 Task: Add an event with the title Second Team Building Workshop: Enhancing Team Communication and Collaboration, date '2023/12/20', time 8:30 AM to 10:30 AMand add a description: The event will kick off with a warm introduction, allowing participants to briefly share their backgrounds, interests, and aspirations. Following that, mentors and mentees will be seated together at designated tables, fostering a relaxed atmosphere conducive to open dialogue., put the event into Blue category . Add location for the event as: 456 Parc Güell, Barcelona, Spain, logged in from the account softage.9@softage.netand send the event invitation to softage.7@softage.net with CC to  softage.8@softage.net. Set a reminder for the event 93 week before
Action: Mouse moved to (90, 115)
Screenshot: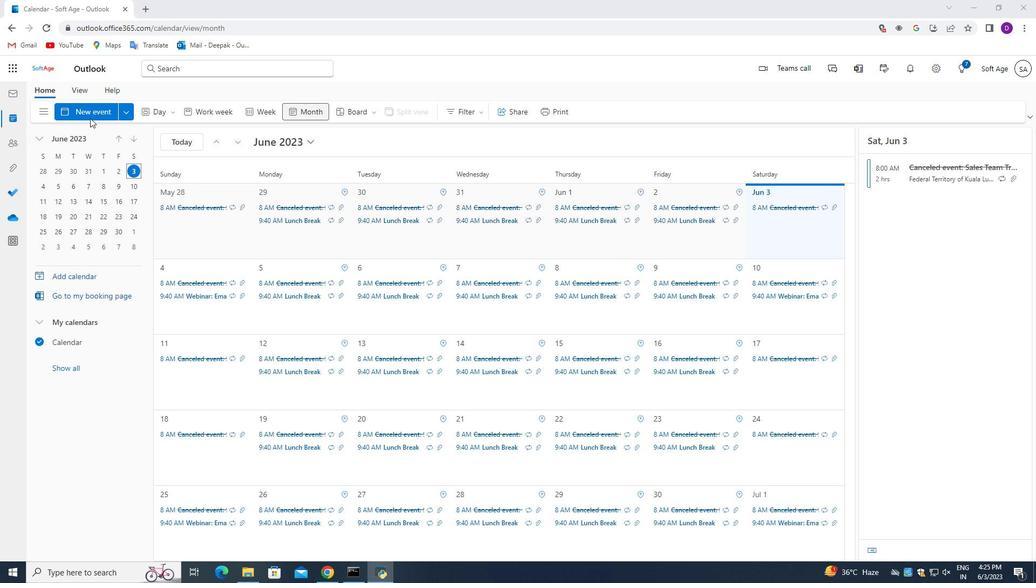 
Action: Mouse pressed left at (90, 115)
Screenshot: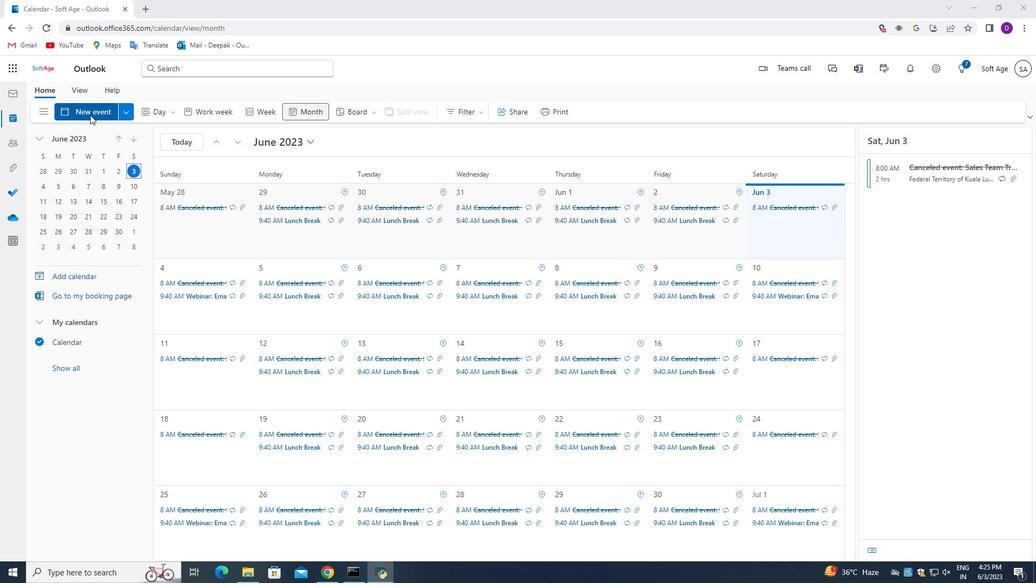 
Action: Mouse moved to (181, 324)
Screenshot: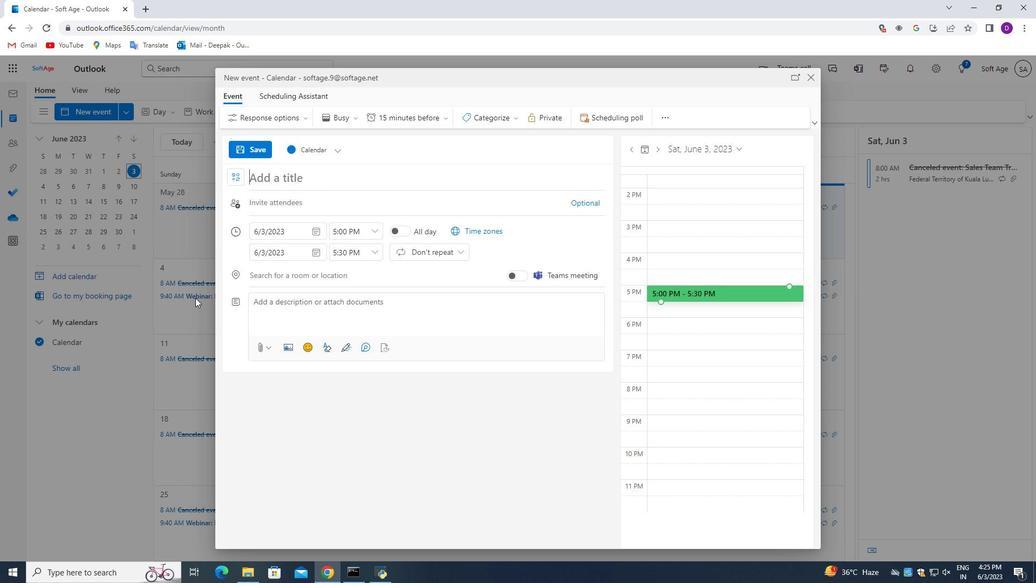 
Action: Key pressed <Key.shift_r>Second<Key.space><Key.shift_r>Team<Key.space><Key.shift_r>Building<Key.space><Key.shift_r>Workshop<Key.shift_r>:<Key.space><Key.shift_r>Engan<Key.backspace>=<Key.backspace><Key.backspace><Key.backspace>hancing<Key.space><Key.shift_r>Team<Key.space><Key.shift_r>Communication<Key.space>and<Key.space><Key.shift_r>Collaboration
Screenshot: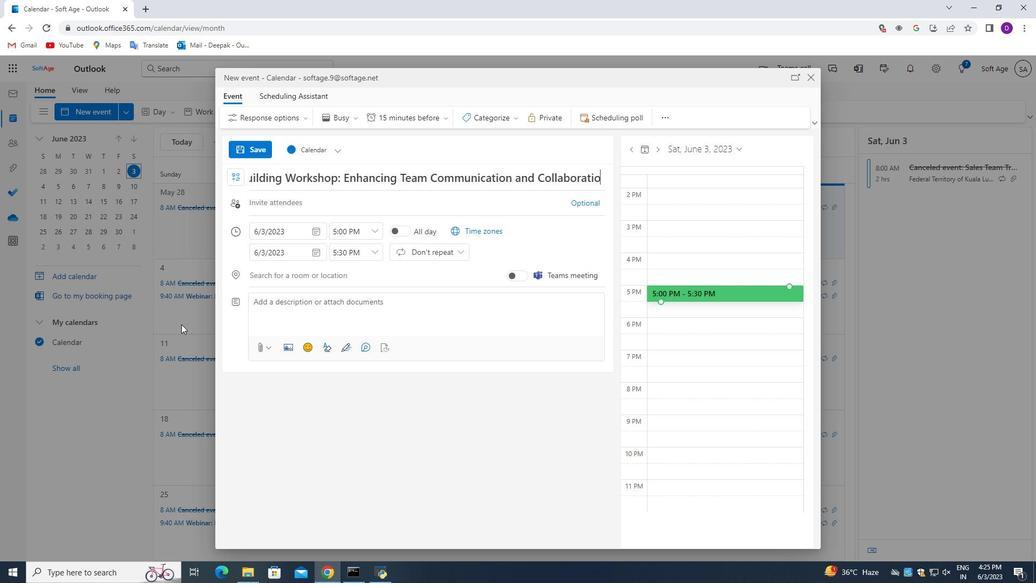 
Action: Mouse moved to (314, 230)
Screenshot: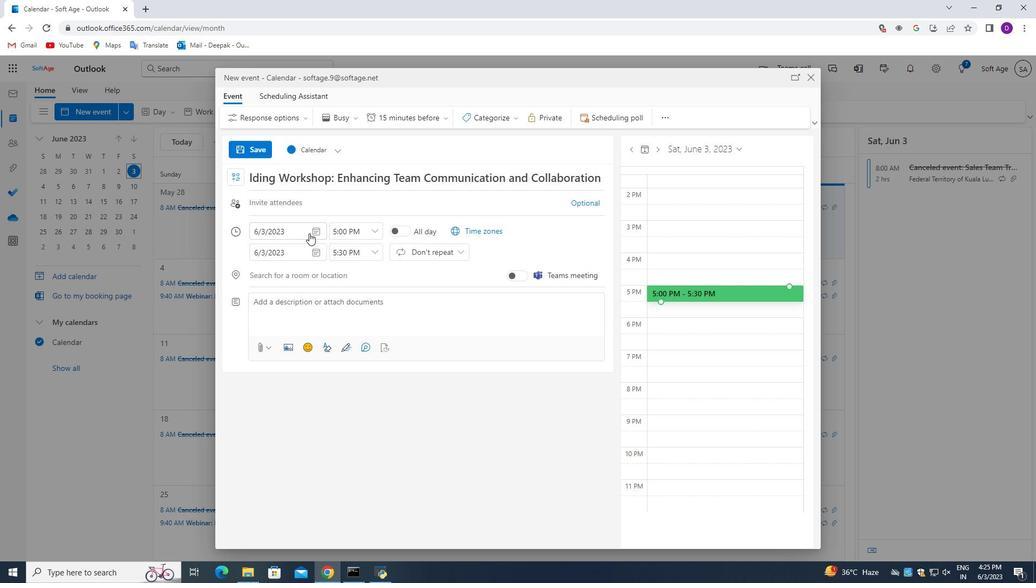 
Action: Mouse pressed left at (314, 230)
Screenshot: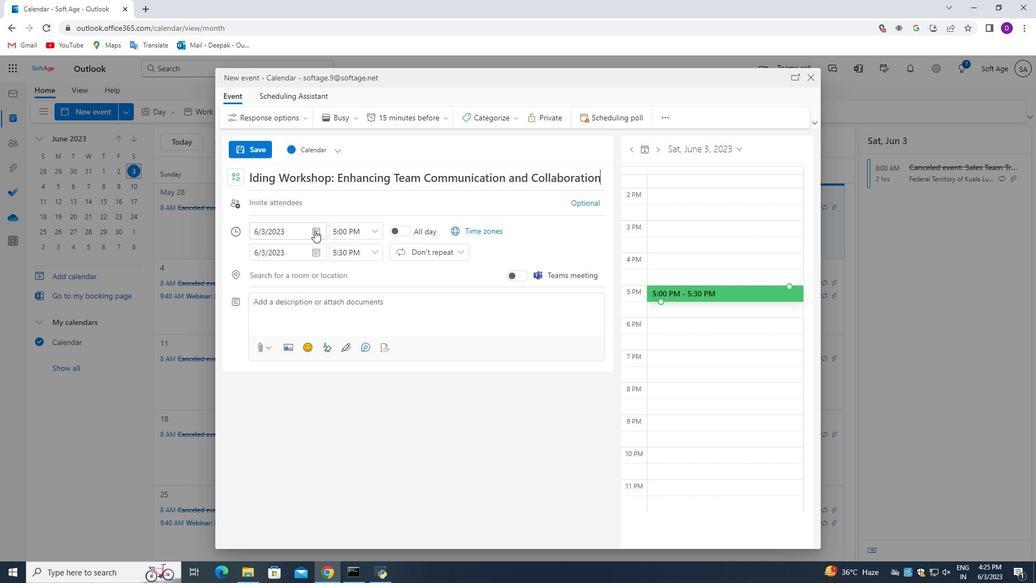 
Action: Mouse moved to (279, 254)
Screenshot: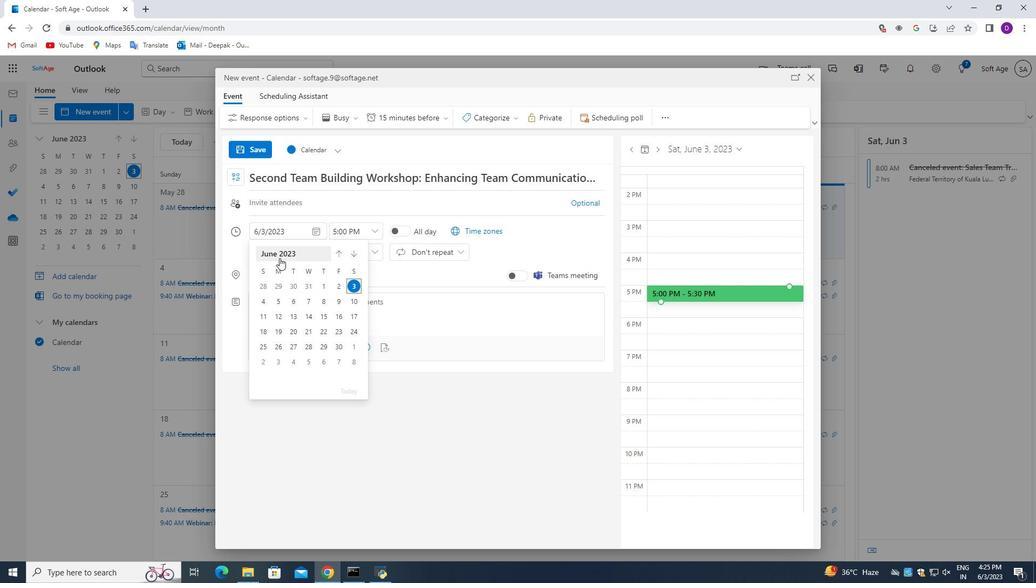
Action: Mouse pressed left at (279, 254)
Screenshot: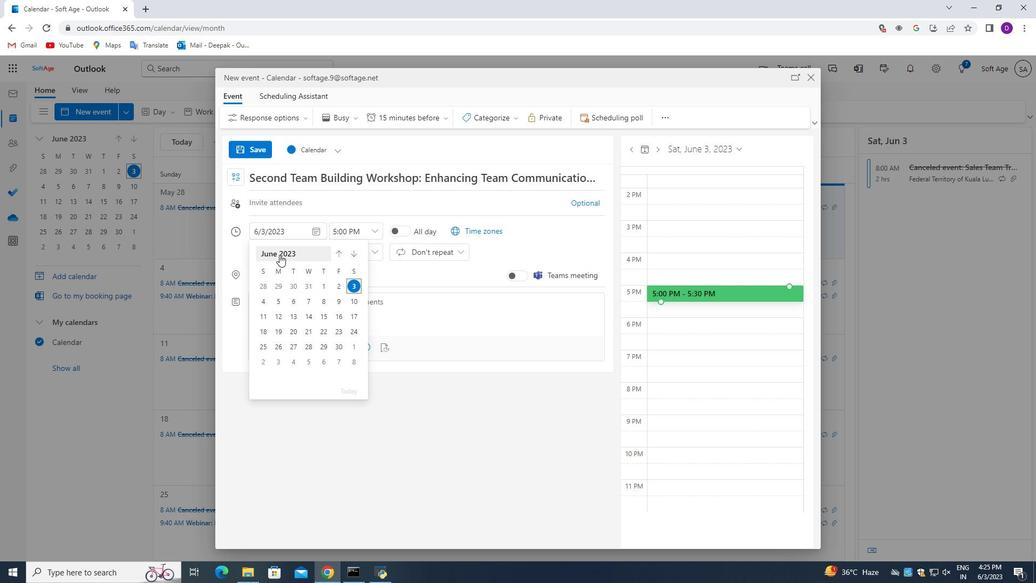 
Action: Mouse moved to (351, 336)
Screenshot: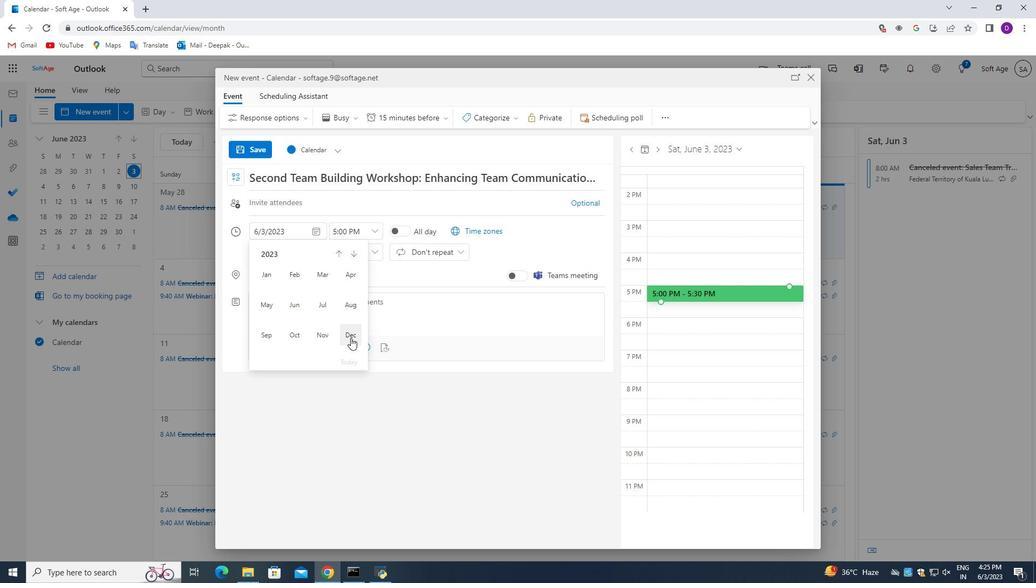 
Action: Mouse pressed left at (351, 336)
Screenshot: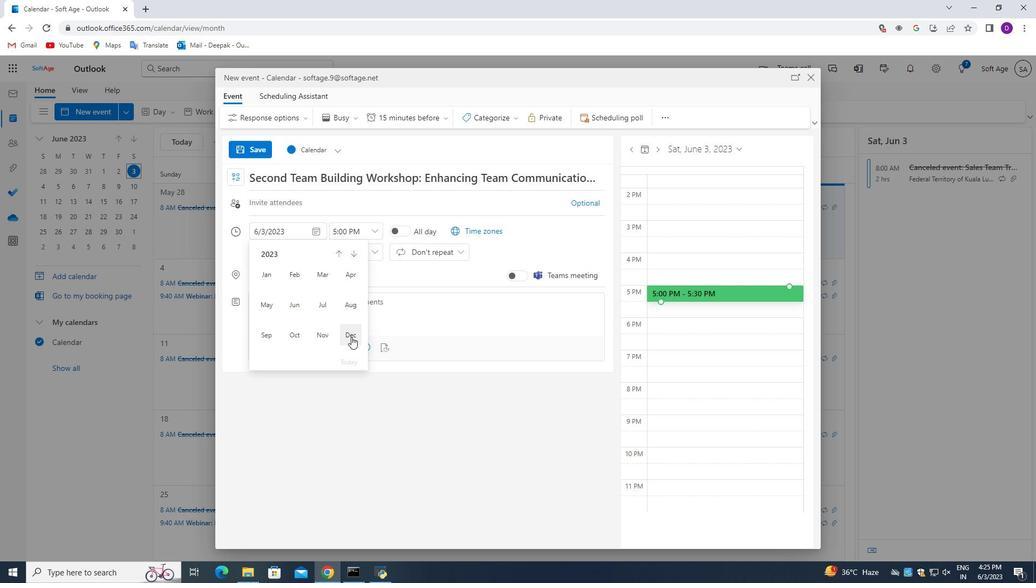 
Action: Mouse moved to (313, 333)
Screenshot: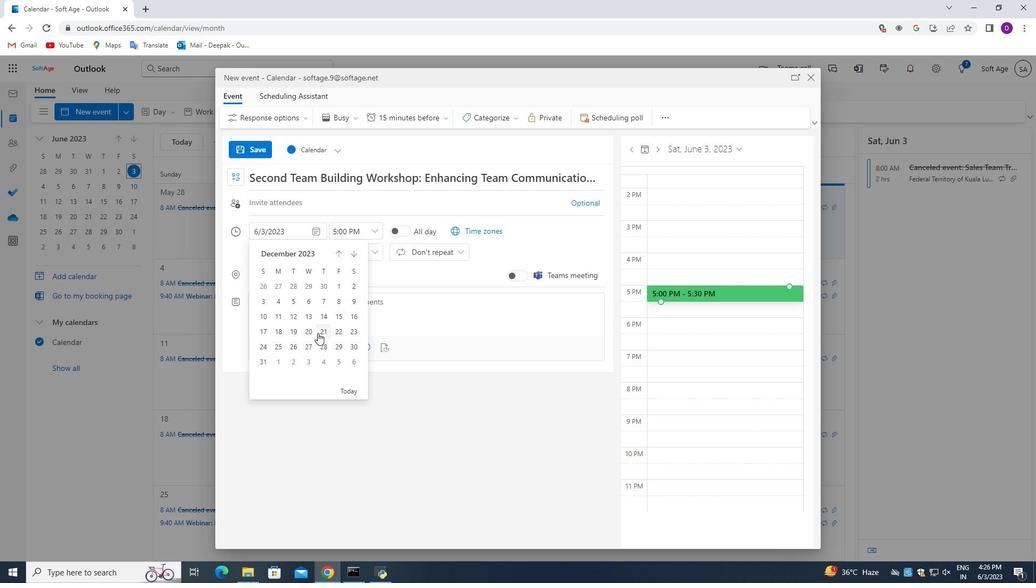 
Action: Mouse pressed left at (313, 333)
Screenshot: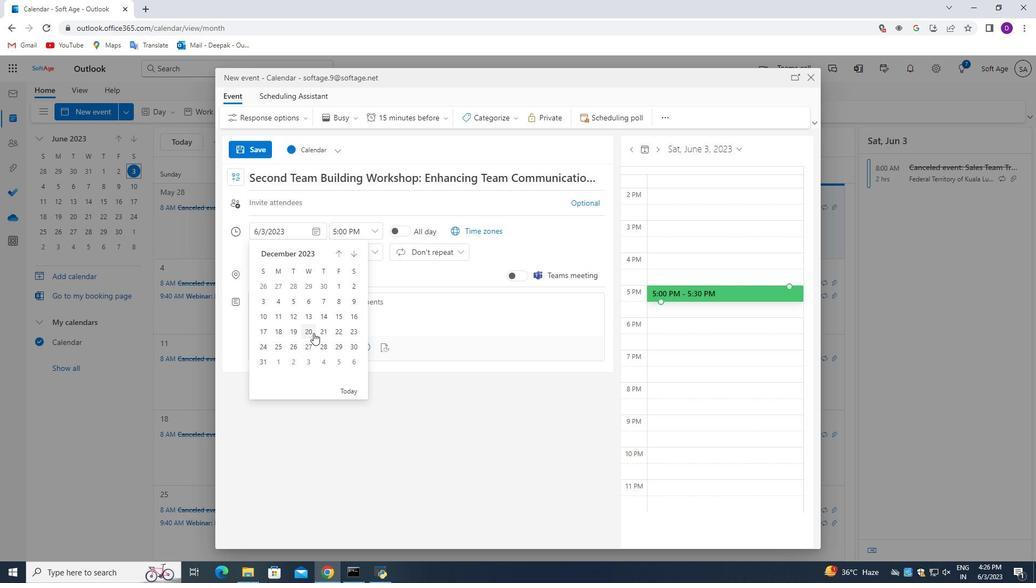 
Action: Mouse moved to (342, 234)
Screenshot: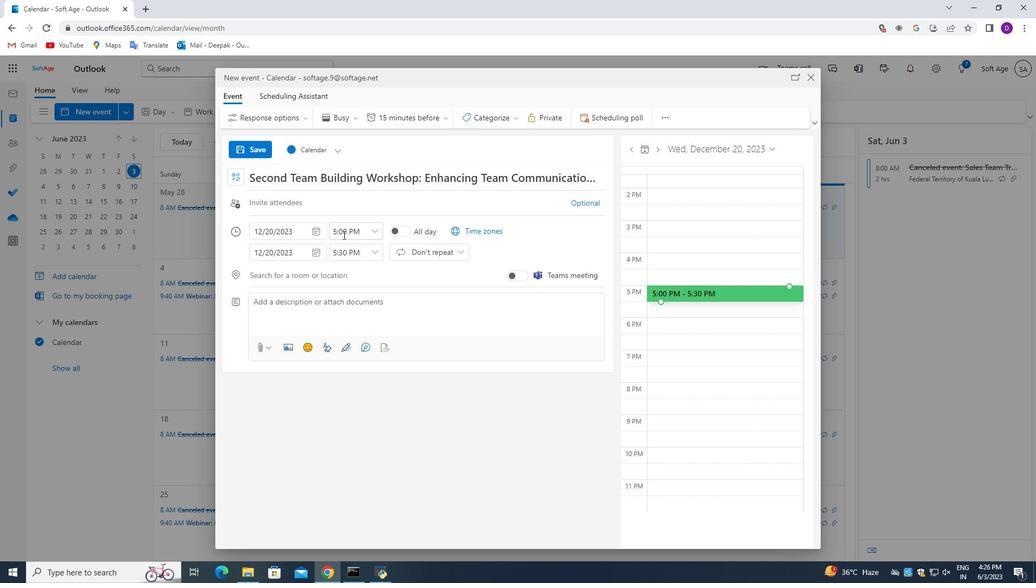
Action: Mouse pressed left at (342, 234)
Screenshot: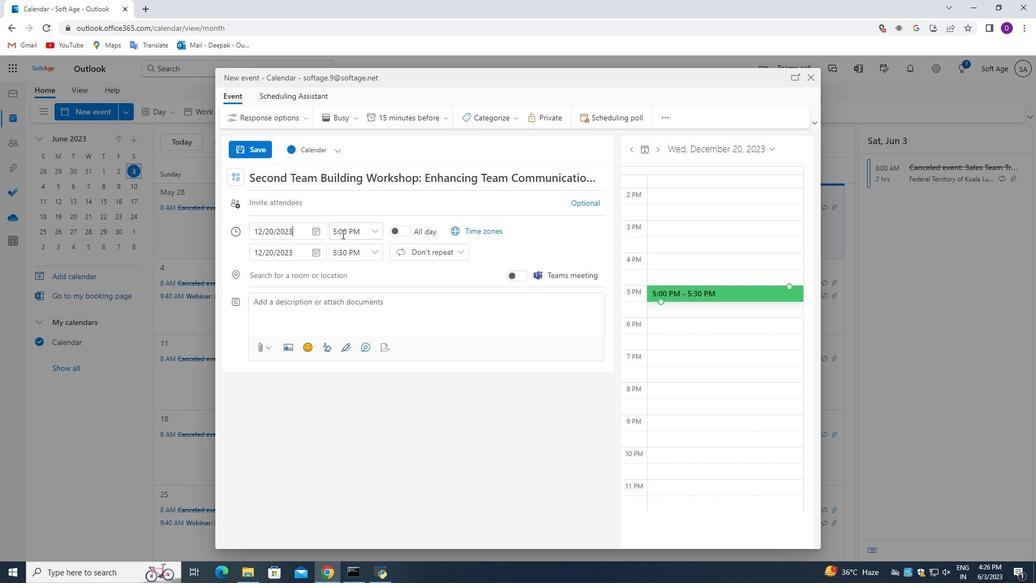 
Action: Mouse moved to (334, 231)
Screenshot: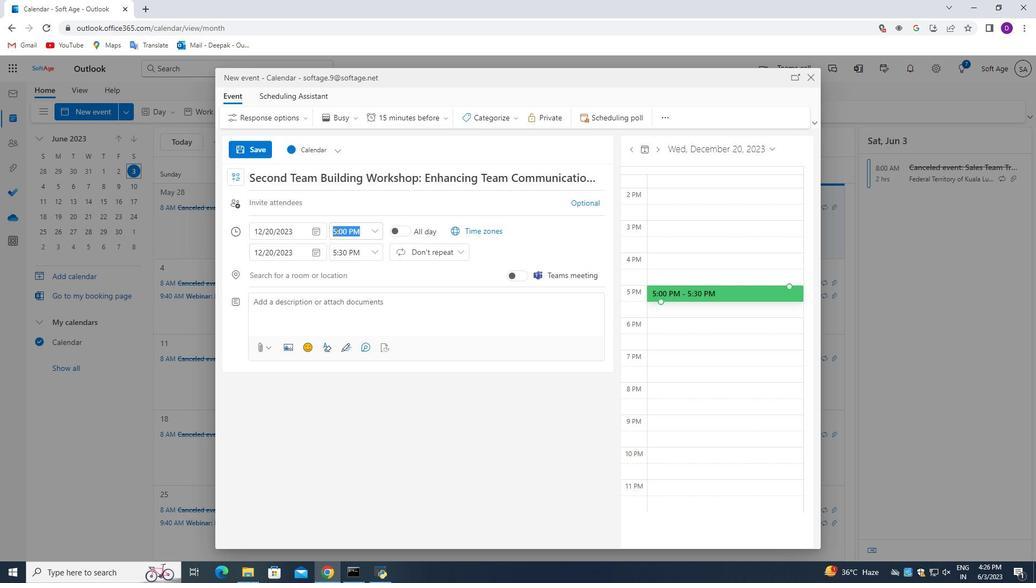 
Action: Mouse pressed left at (334, 231)
Screenshot: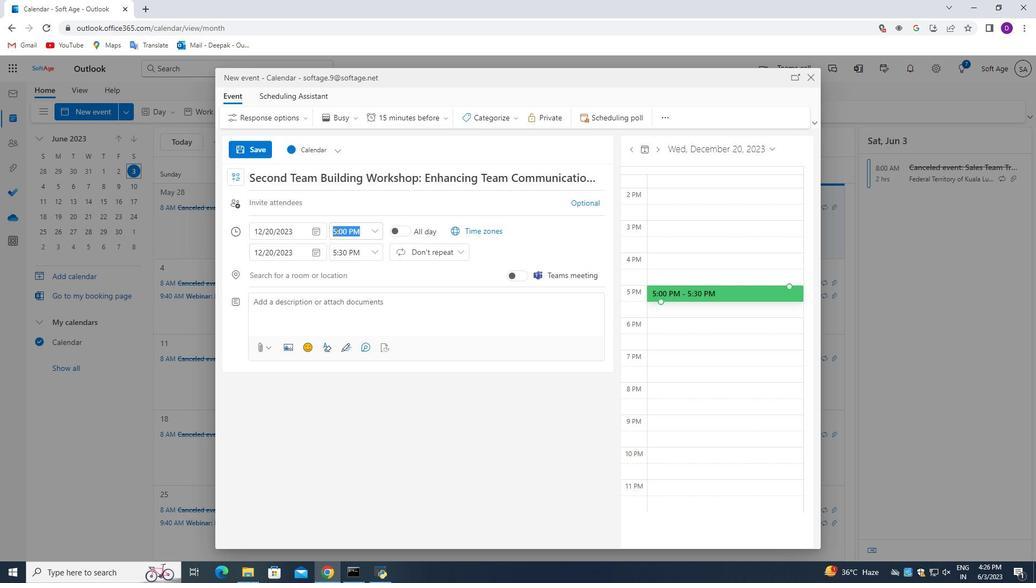 
Action: Mouse moved to (349, 246)
Screenshot: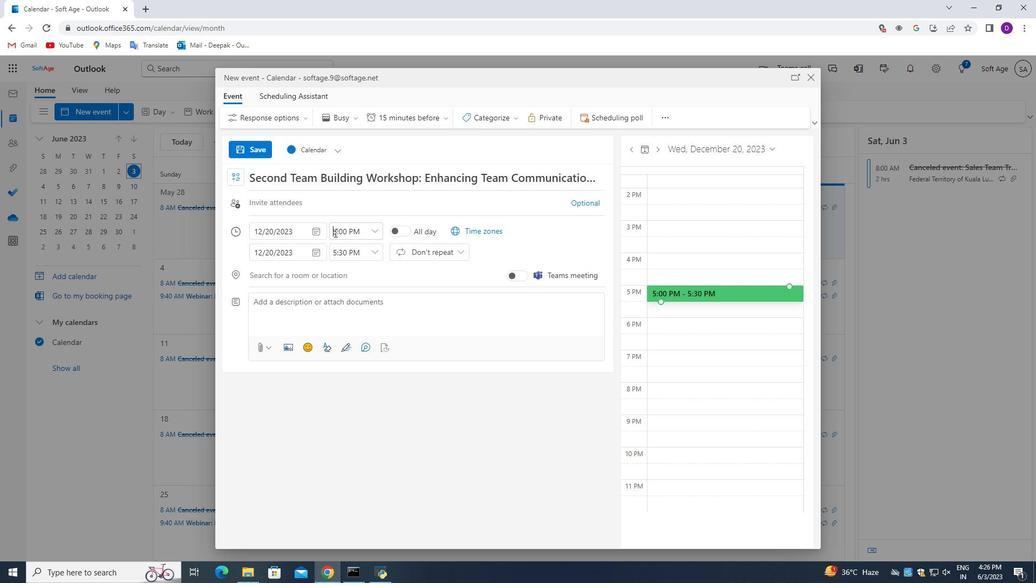 
Action: Key pressed <Key.right><Key.backspace>8<Key.right><Key.right><Key.backspace>3
Screenshot: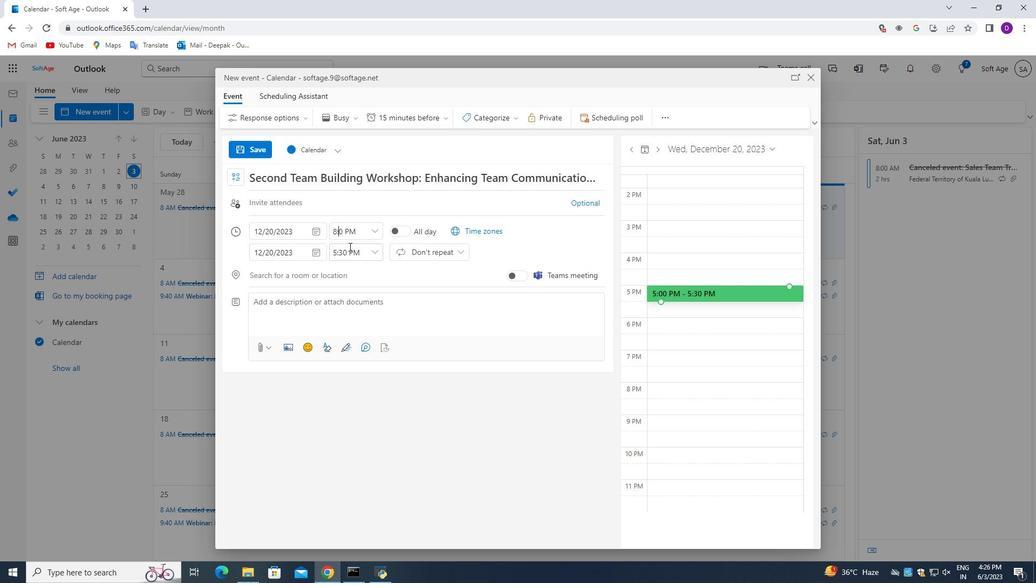 
Action: Mouse moved to (353, 231)
Screenshot: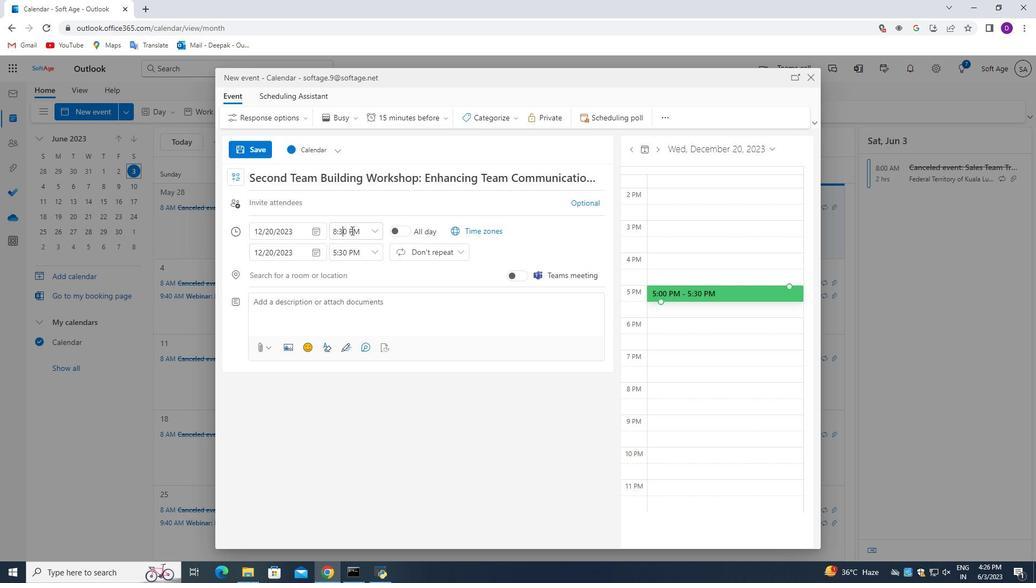 
Action: Mouse pressed left at (353, 231)
Screenshot: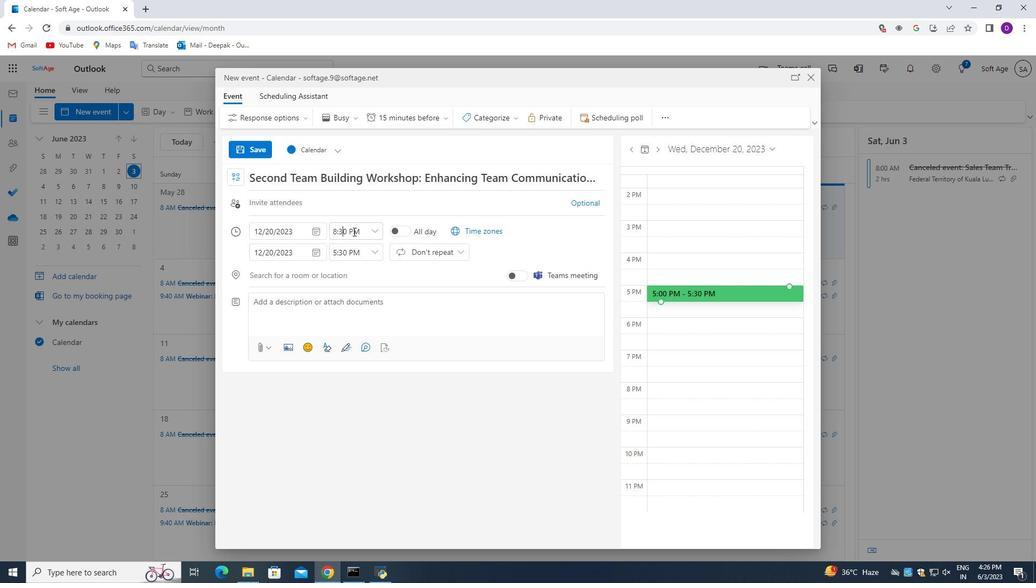 
Action: Mouse moved to (355, 257)
Screenshot: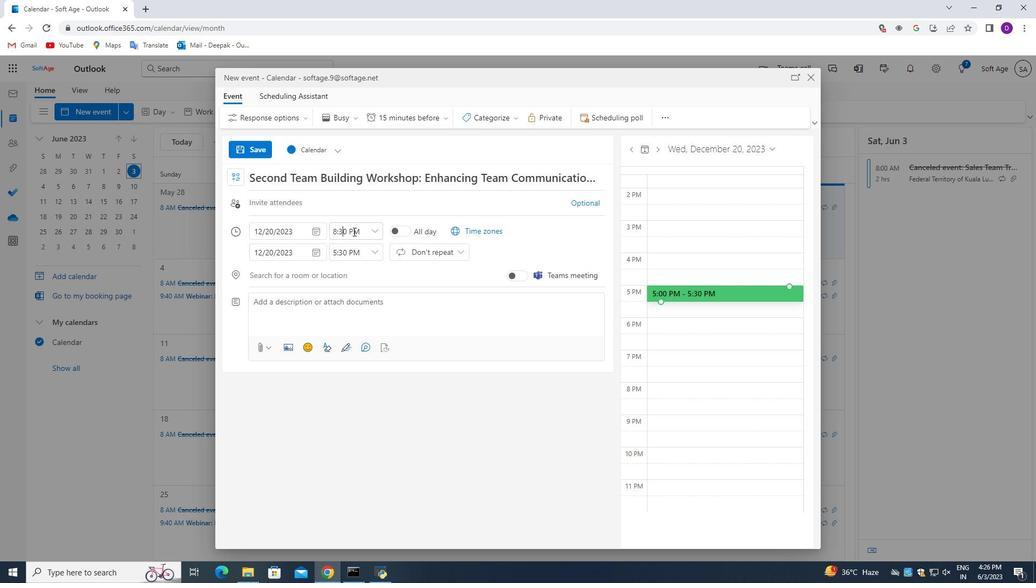 
Action: Key pressed <Key.backspace><Key.shift_r><Key.shift_r><Key.shift_r><Key.shift_r>A
Screenshot: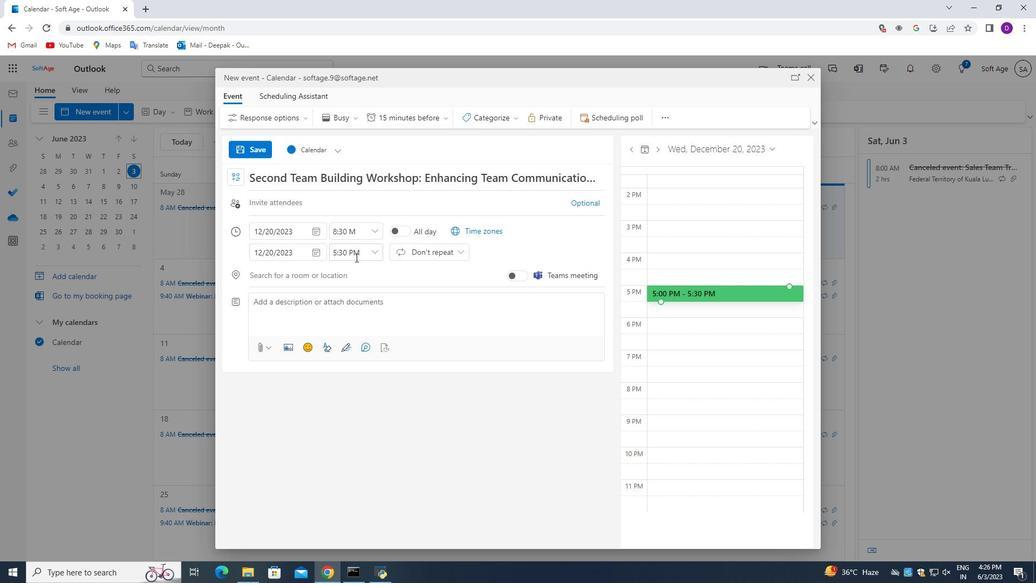 
Action: Mouse moved to (338, 253)
Screenshot: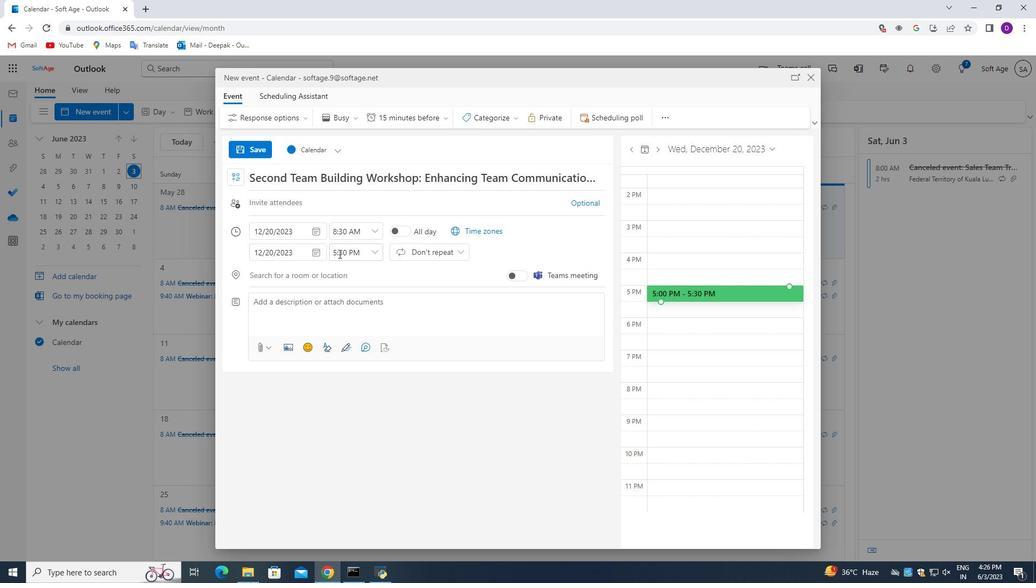 
Action: Mouse pressed left at (338, 253)
Screenshot: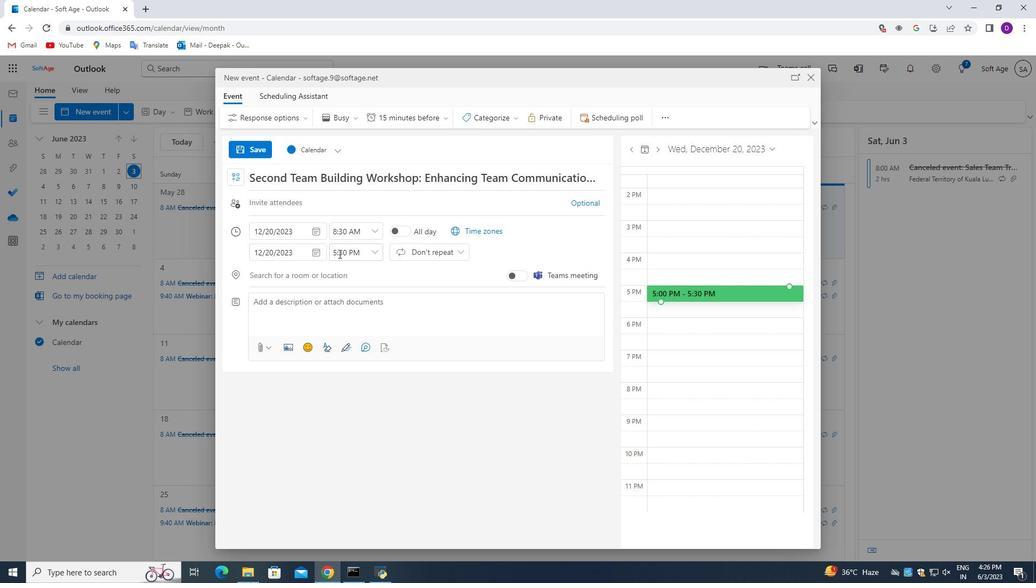 
Action: Mouse moved to (336, 252)
Screenshot: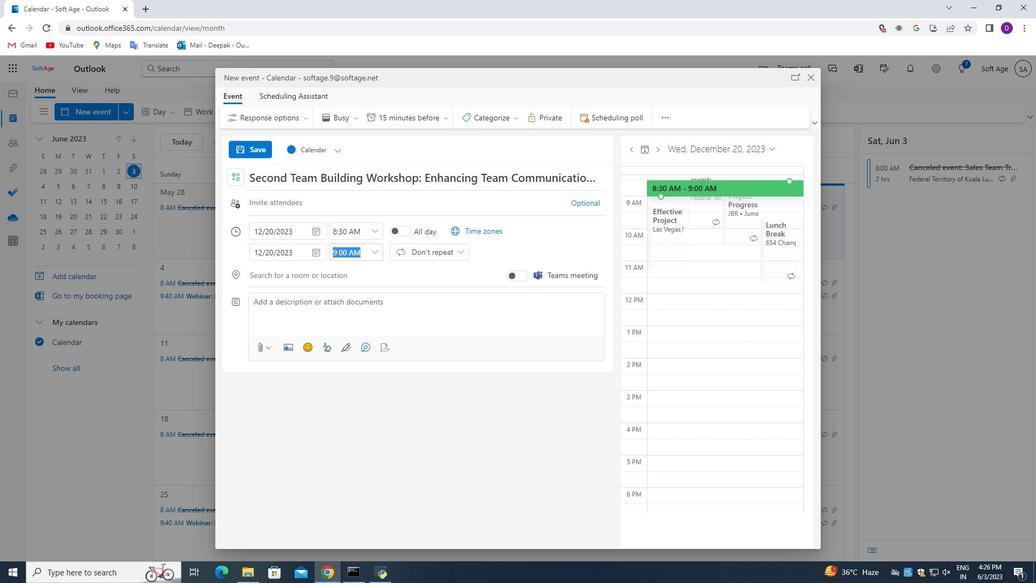 
Action: Mouse pressed left at (336, 252)
Screenshot: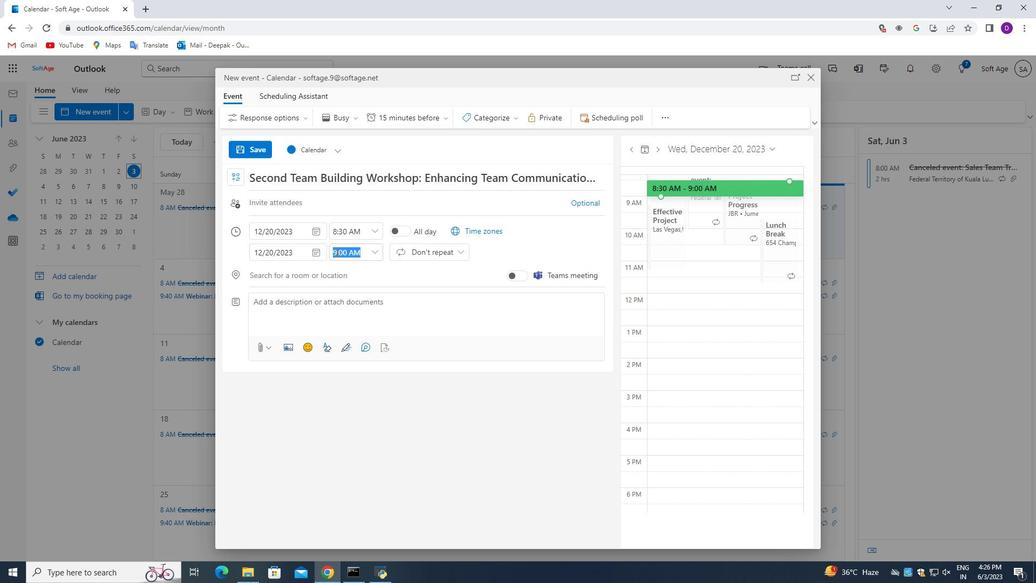 
Action: Mouse moved to (341, 265)
Screenshot: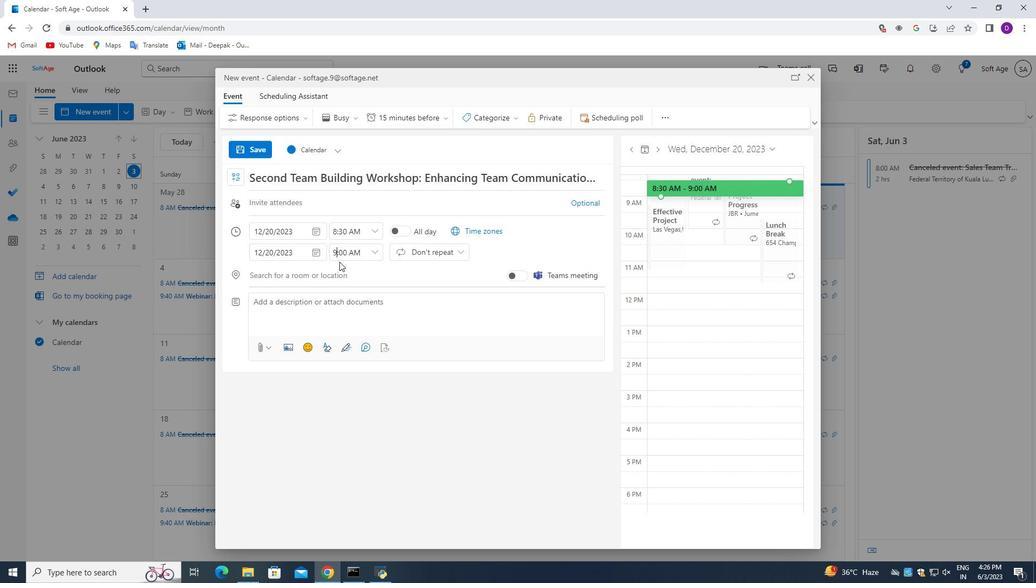 
Action: Key pressed <Key.backspace>10<Key.right><Key.right><Key.backspace>3
Screenshot: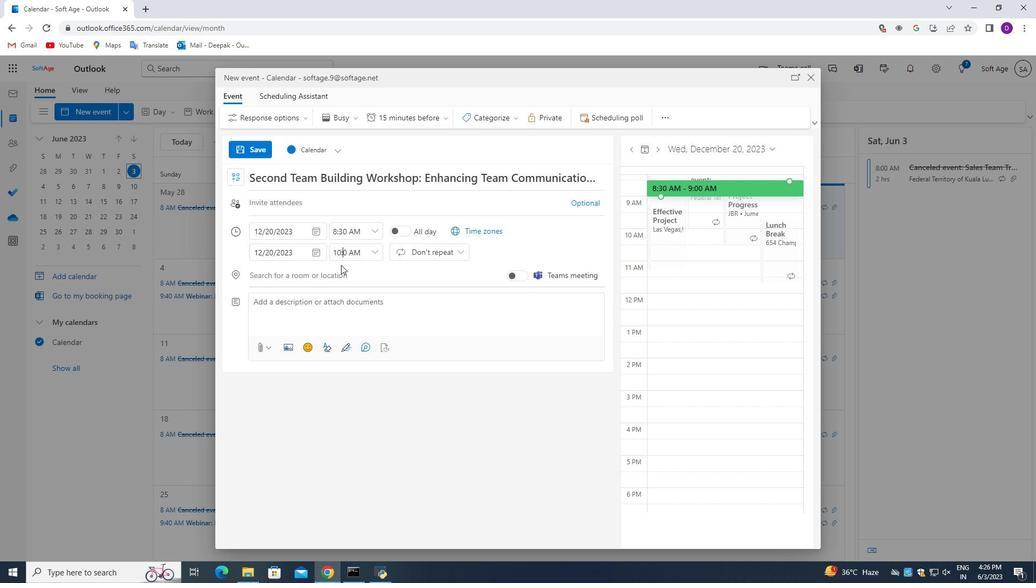 
Action: Mouse moved to (328, 302)
Screenshot: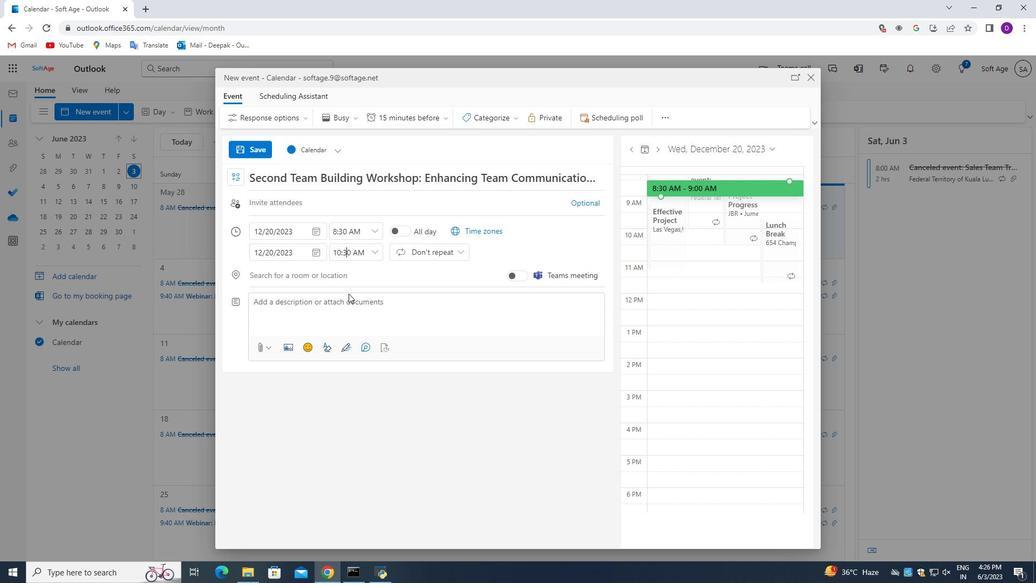 
Action: Mouse pressed left at (328, 302)
Screenshot: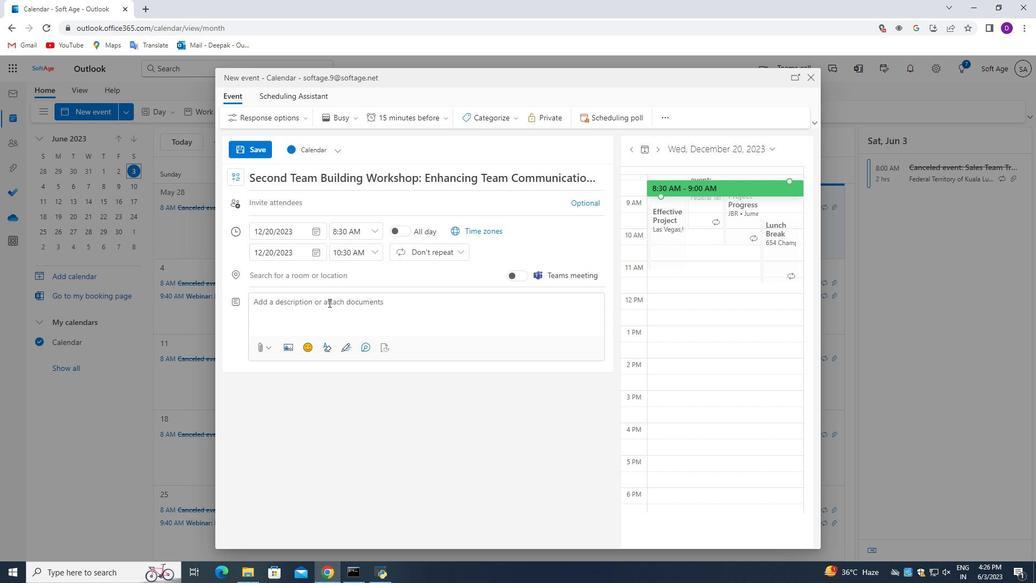 
Action: Mouse moved to (329, 491)
Screenshot: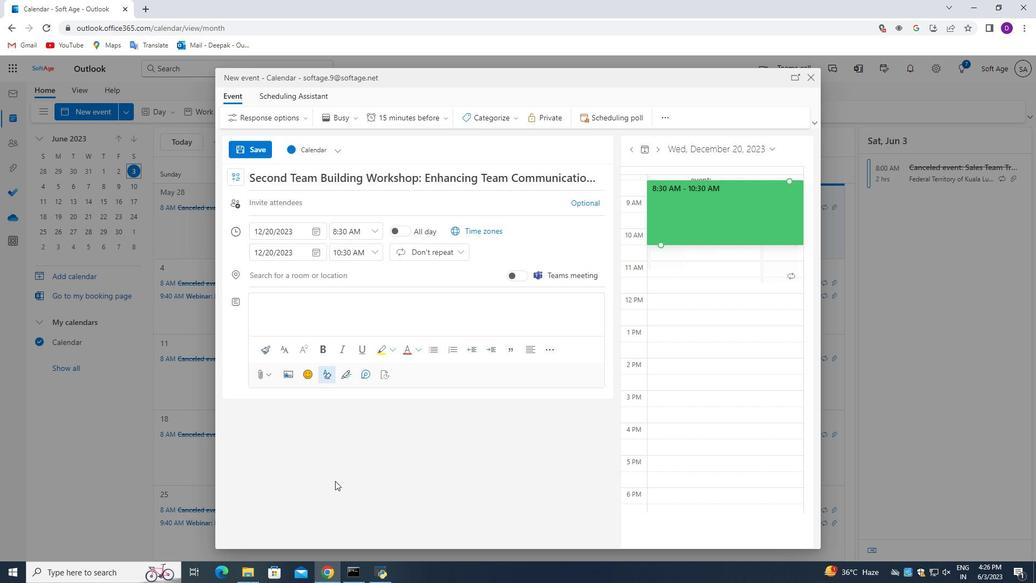 
Action: Key pressed <Key.shift_r>The<Key.space>event<Key.space>will<Key.space>kick<Key.space>off<Key.space>with<Key.space>a<Key.space>warm<Key.space>introduction,<Key.space>allowing<Key.space>participants<Key.space>to<Key.space>briefly<Key.space>share<Key.space>their<Key.space>backgrounds,<Key.space>interests,<Key.space>and<Key.space>aspirations.<Key.space><Key.shift_r>Followo<Key.backspace>ing<Key.space>that<Key.space><Key.backspace>,<Key.space>mentorsan<Key.backspace><Key.backspace><Key.space>and<Key.space>mentees<Key.space>will<Key.space>be<Key.space>seated<Key.space>together<Key.space>at<Key.space>designated<Key.space>tables,<Key.space>fostering<Key.space>a<Key.space>relaxed<Key.space>atmosphere<Key.space>dc<Key.backspace><Key.backspace>conducivy<Key.backspace>e<Key.space>to<Key.space>open<Key.space>dialogue.
Screenshot: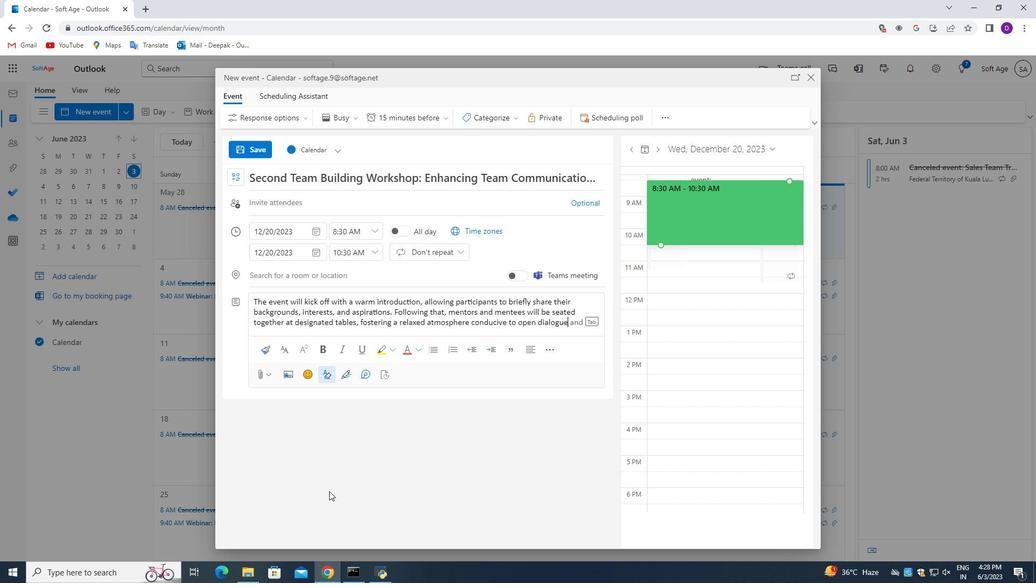 
Action: Mouse moved to (476, 118)
Screenshot: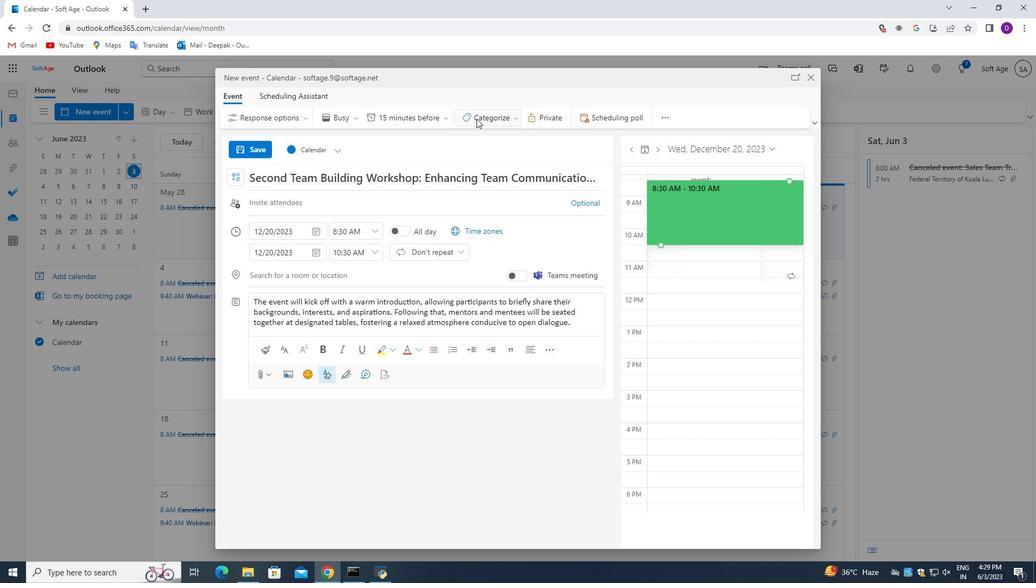 
Action: Mouse pressed left at (476, 118)
Screenshot: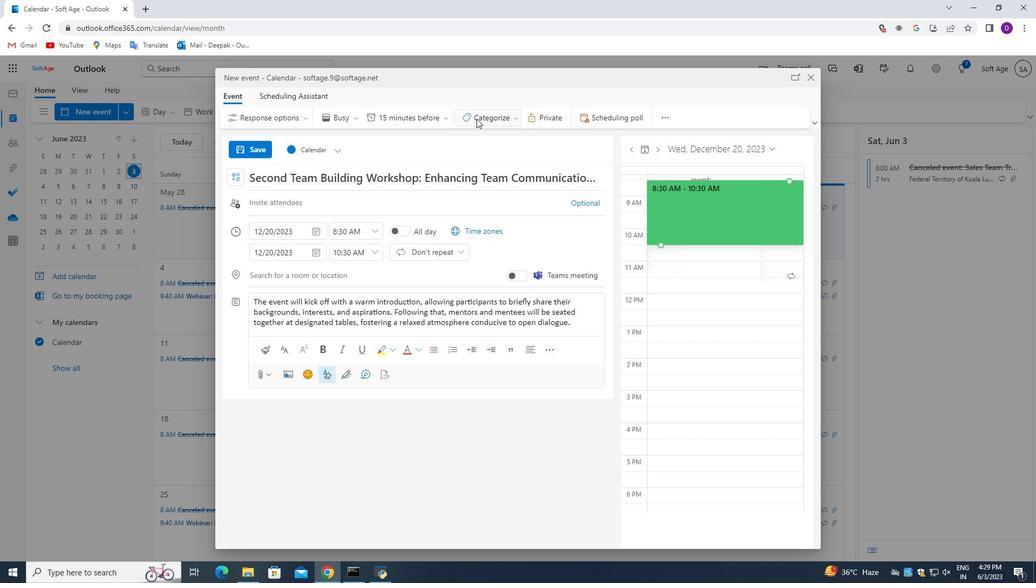 
Action: Mouse moved to (501, 140)
Screenshot: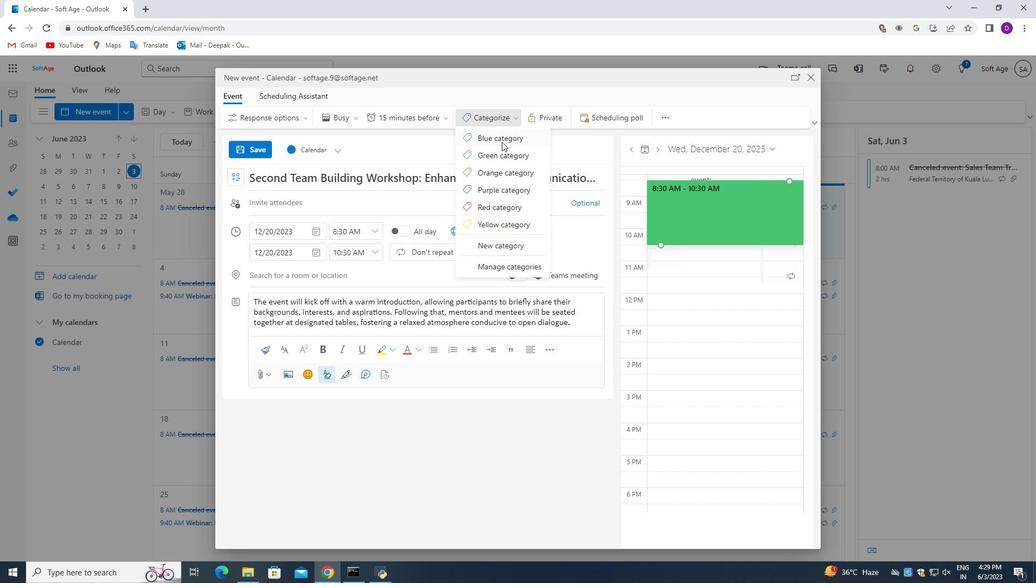 
Action: Mouse pressed left at (501, 140)
Screenshot: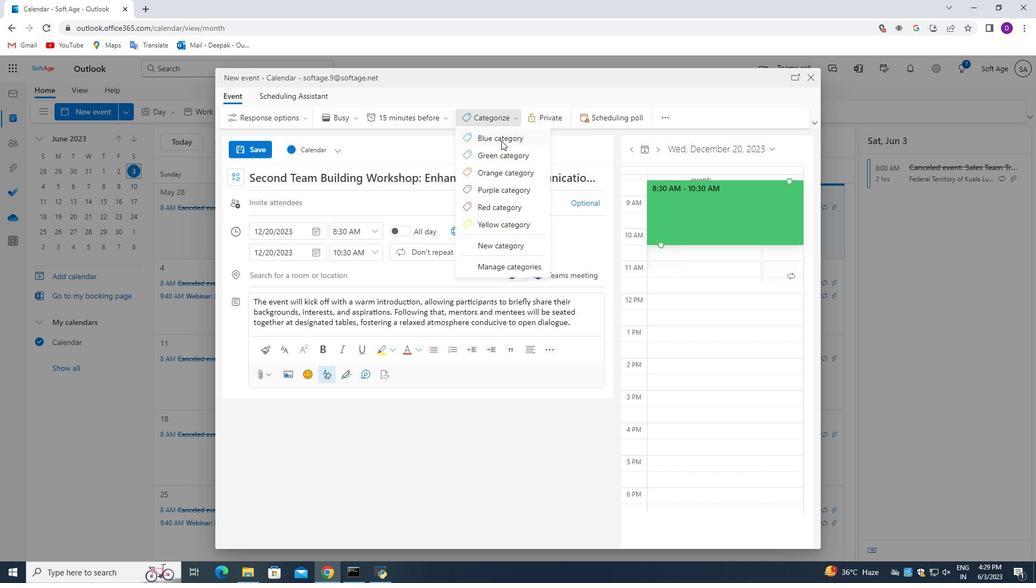 
Action: Mouse moved to (288, 276)
Screenshot: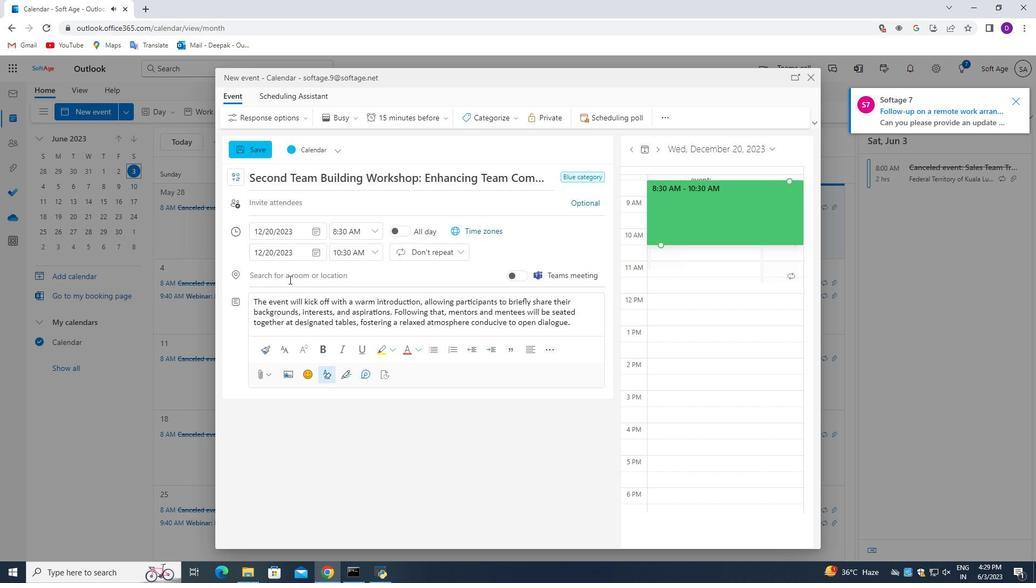 
Action: Mouse pressed left at (288, 276)
Screenshot: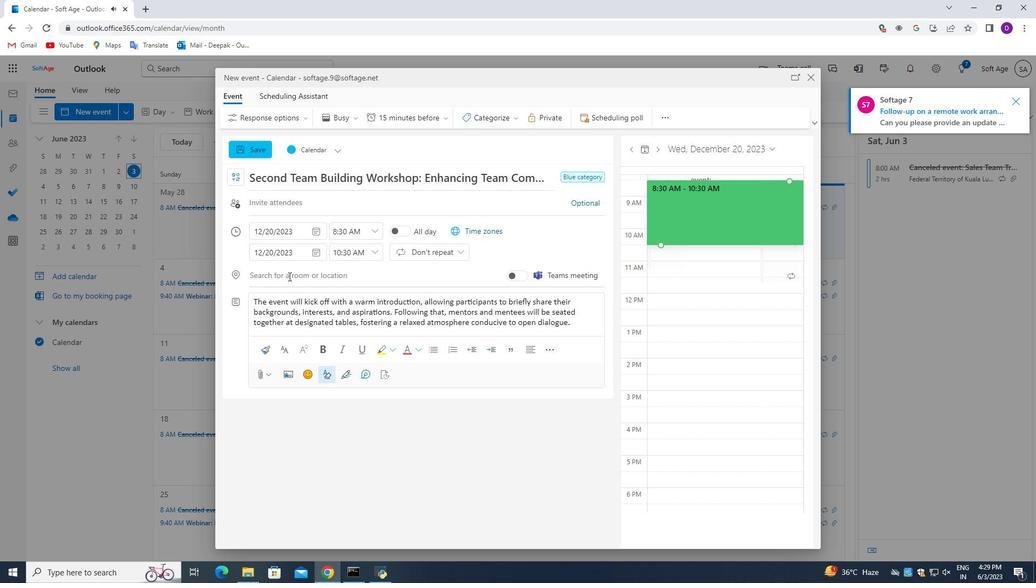 
Action: Mouse moved to (367, 460)
Screenshot: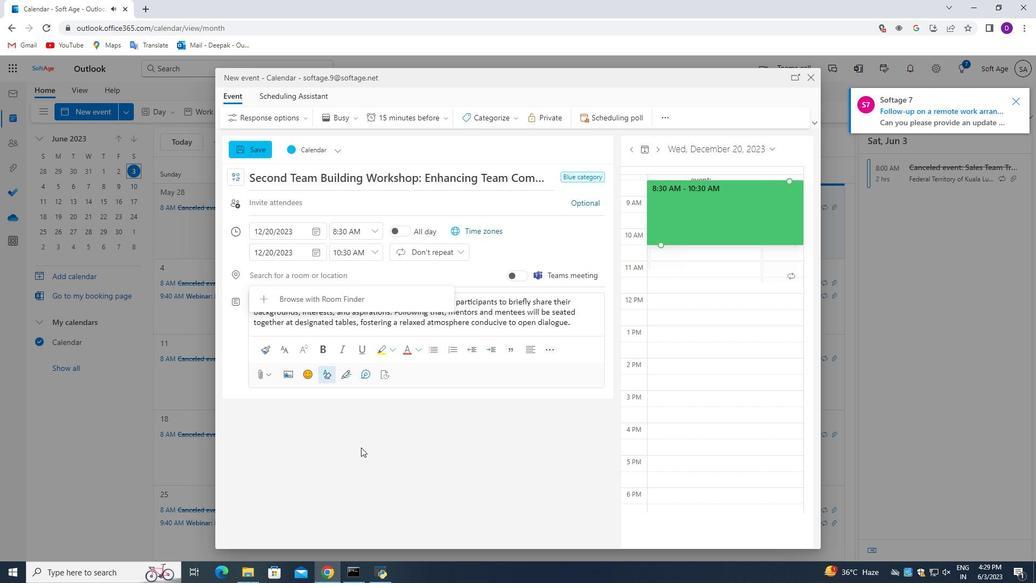 
Action: Key pressed 456<Key.space><Key.shift>Parc<Key.space><Key.shift_r>Guell,<Key.space><Key.shift_r>Barcelona,<Key.space><Key.shift_r>Spain
Screenshot: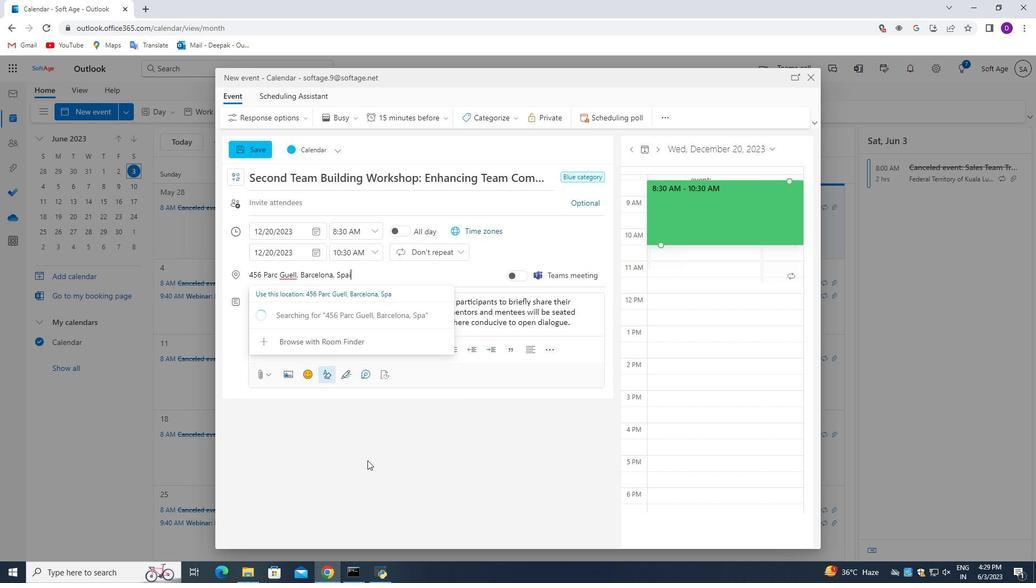 
Action: Mouse moved to (384, 451)
Screenshot: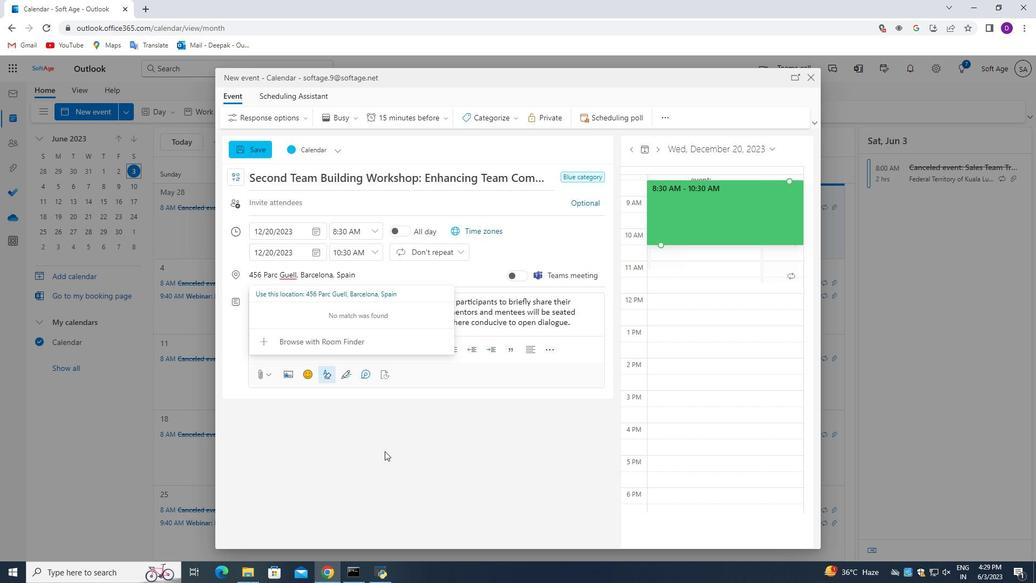 
Action: Mouse pressed left at (384, 451)
Screenshot: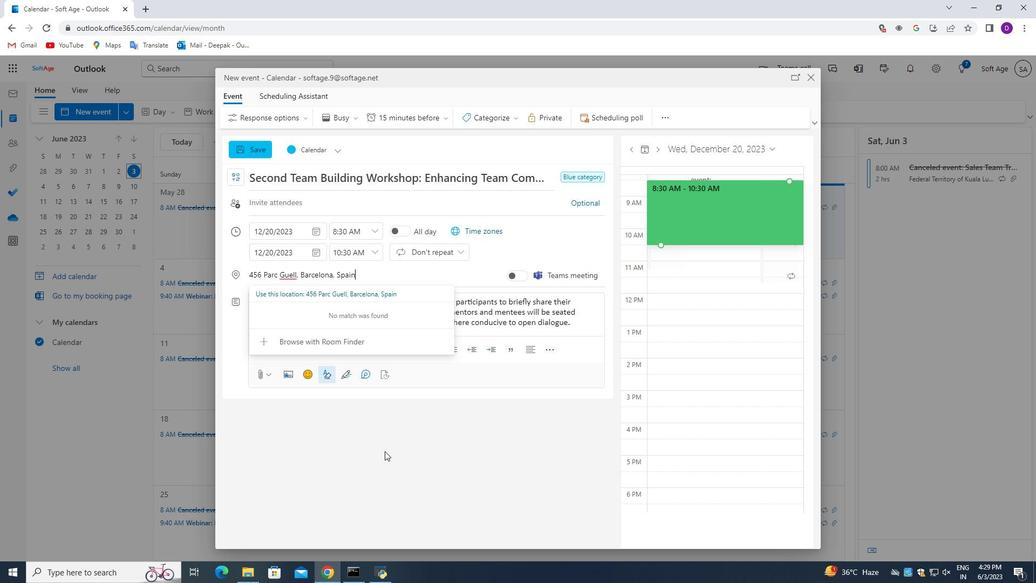
Action: Mouse moved to (300, 203)
Screenshot: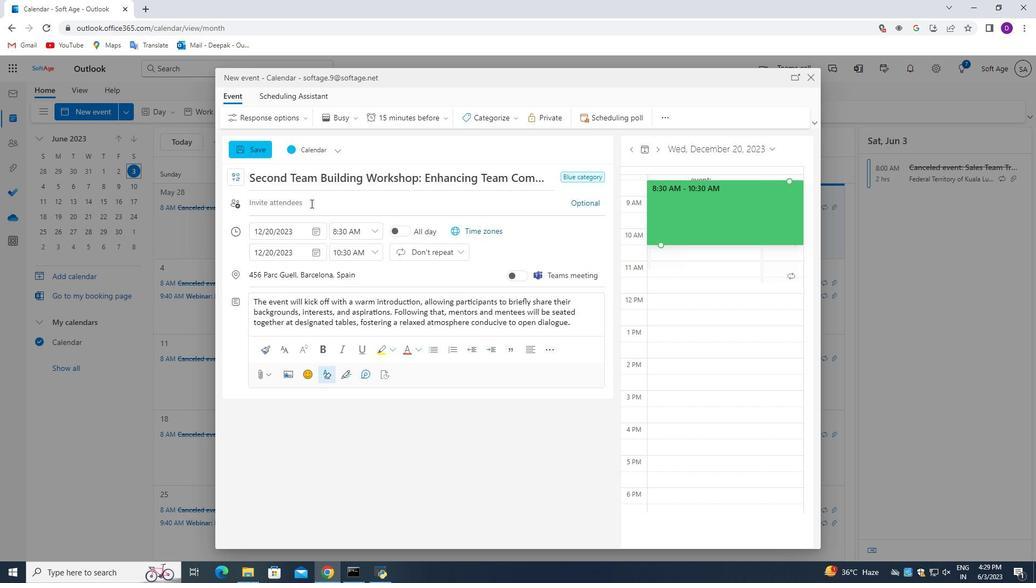 
Action: Mouse pressed left at (300, 203)
Screenshot: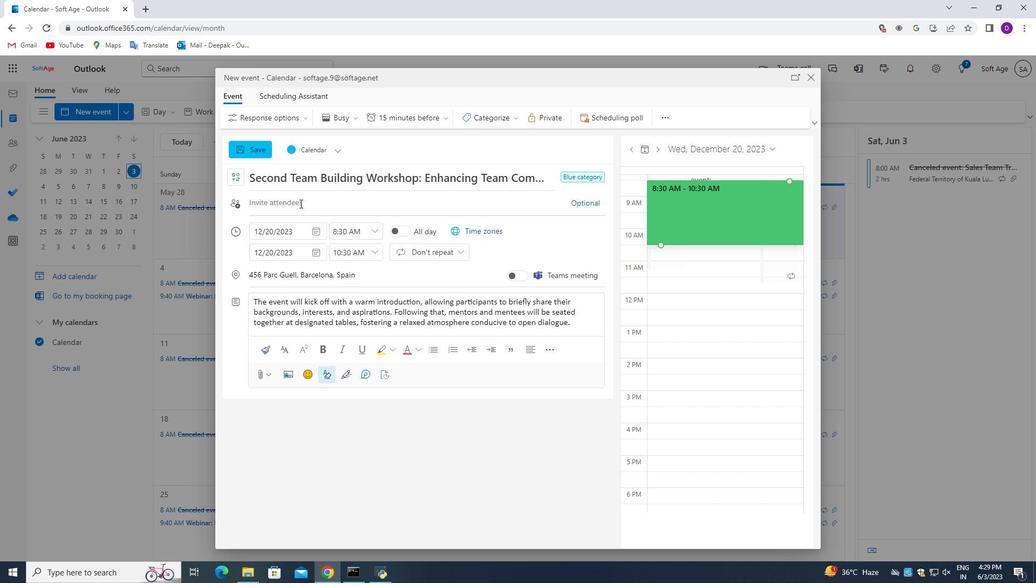 
Action: Mouse moved to (332, 445)
Screenshot: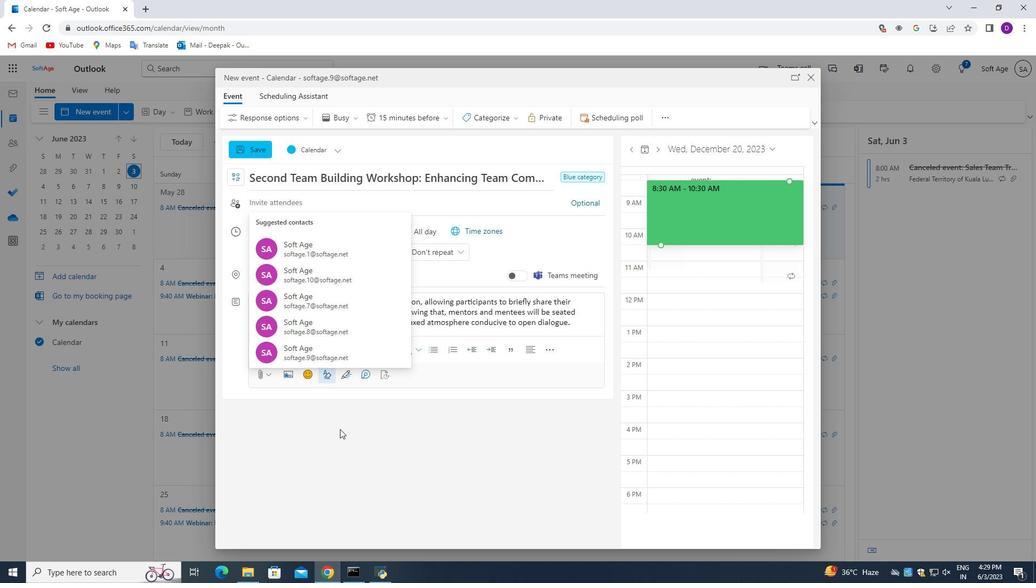 
Action: Key pressed softage.7<Key.shift><Key.shift><Key.shift>@softage.net<Key.enter>
Screenshot: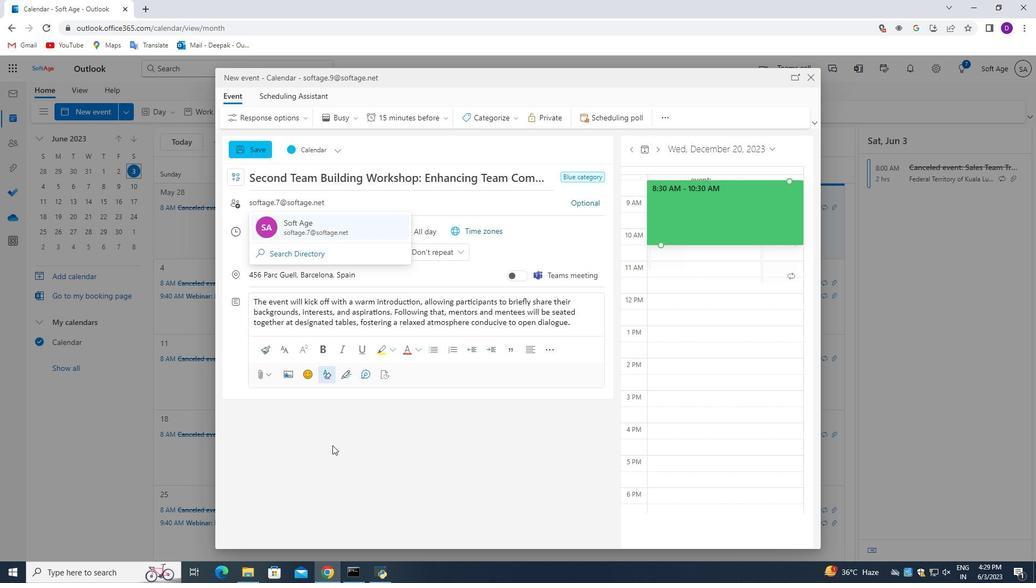 
Action: Mouse moved to (580, 208)
Screenshot: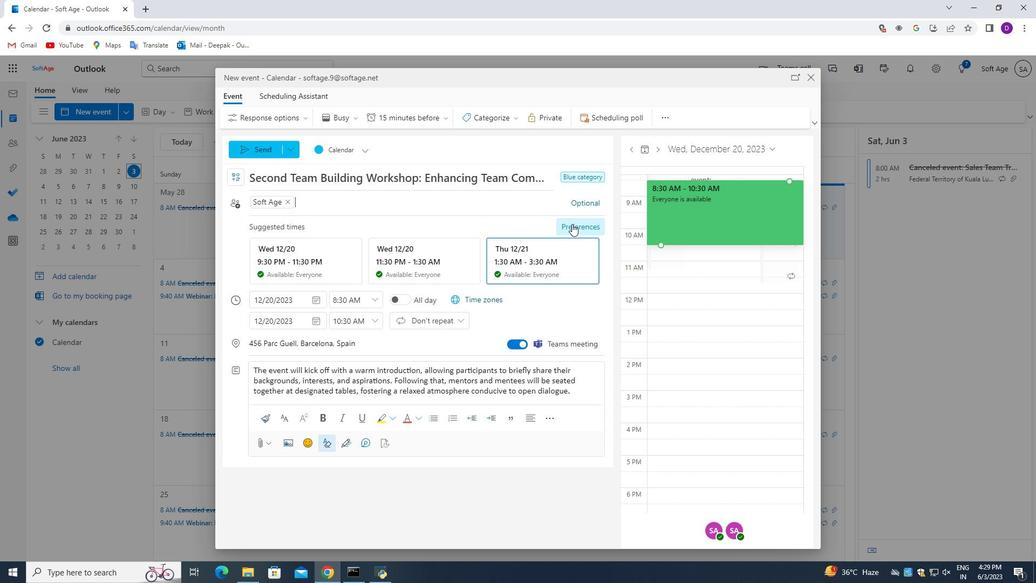 
Action: Mouse pressed left at (580, 208)
Screenshot: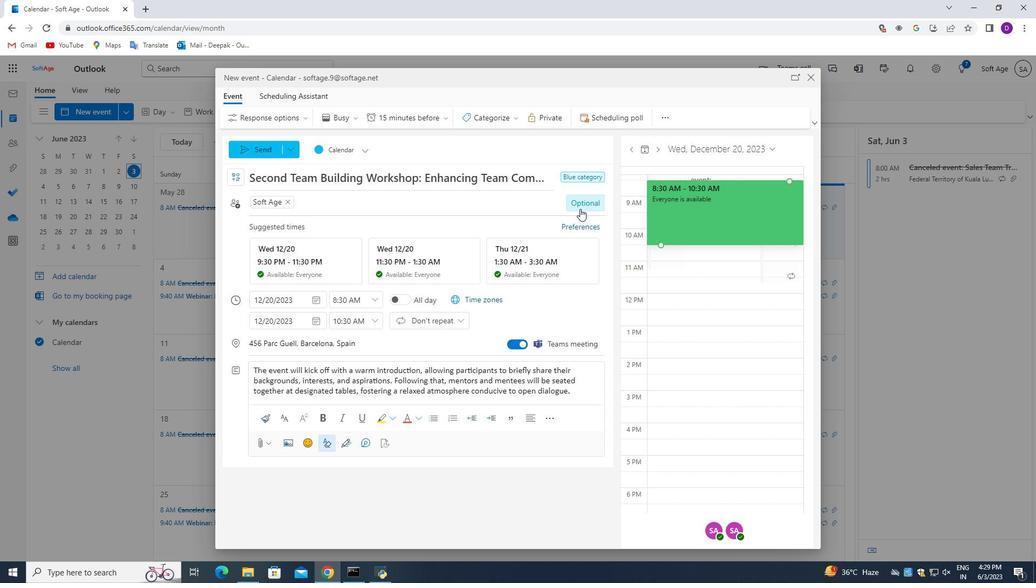 
Action: Mouse moved to (335, 198)
Screenshot: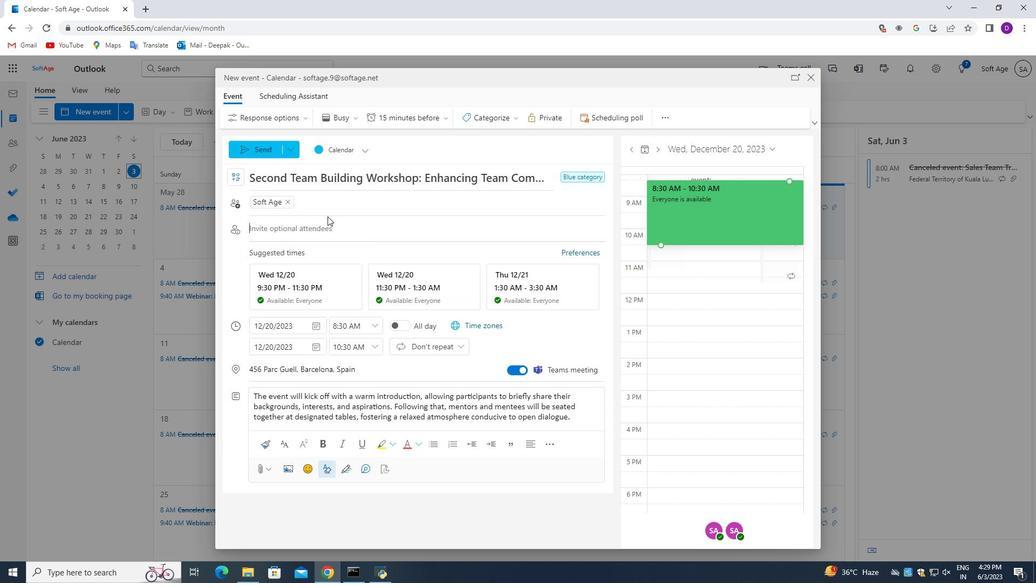 
Action: Key pressed softage.8<Key.shift>@son<Key.backspace>ftage.net<Key.enter>
Screenshot: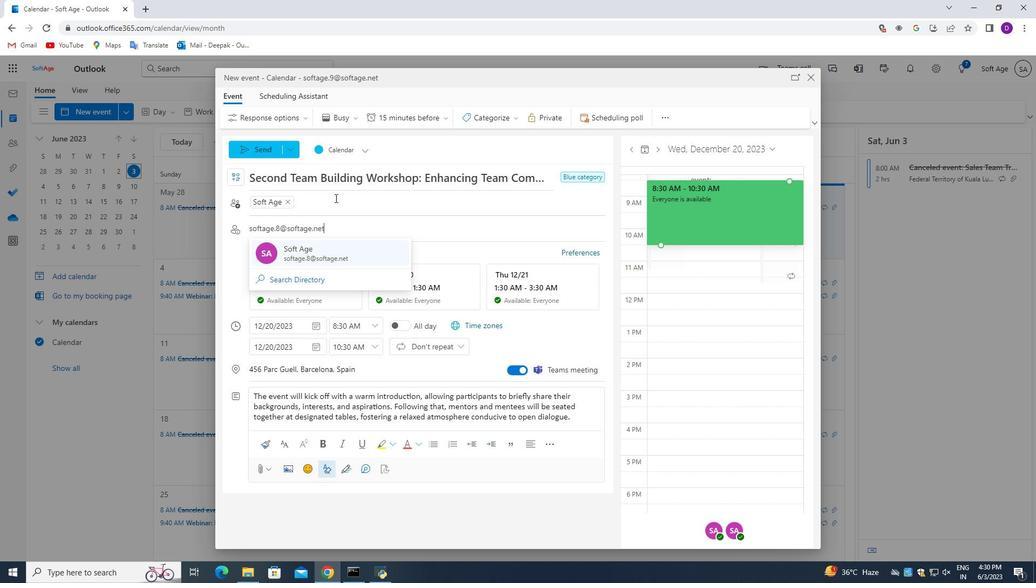 
Action: Mouse moved to (426, 109)
Screenshot: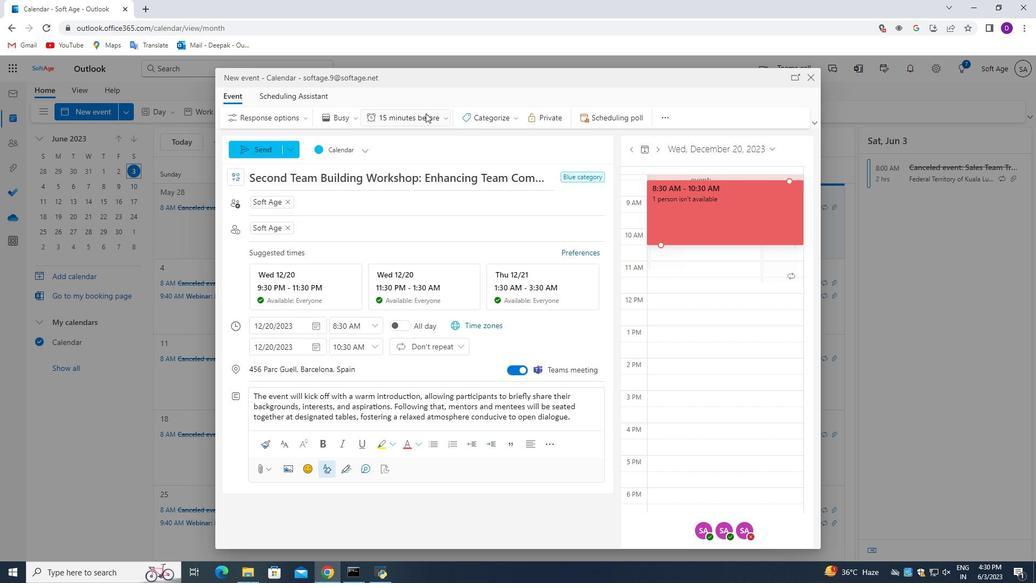 
Action: Mouse pressed left at (426, 109)
Screenshot: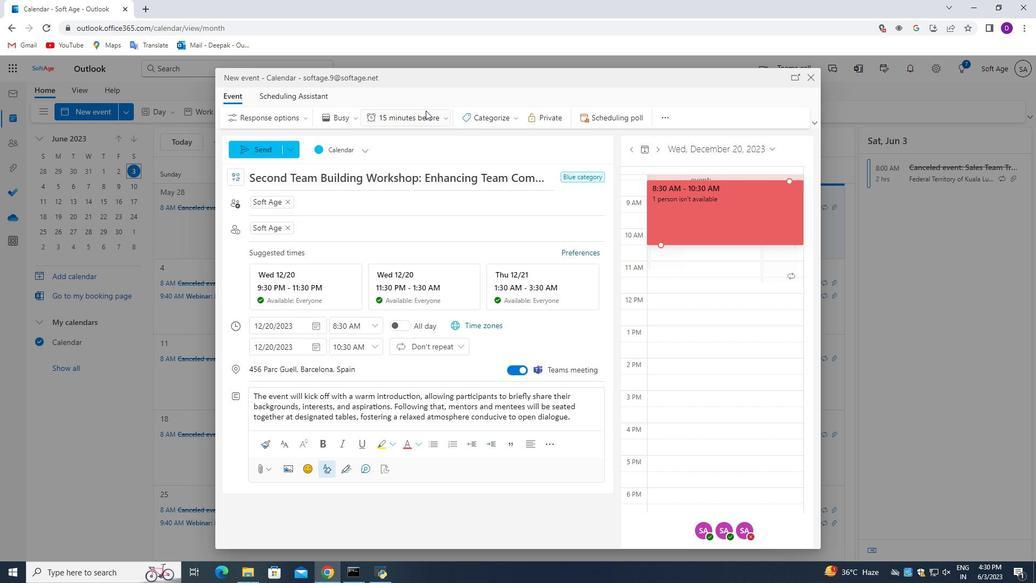 
Action: Mouse moved to (422, 332)
Screenshot: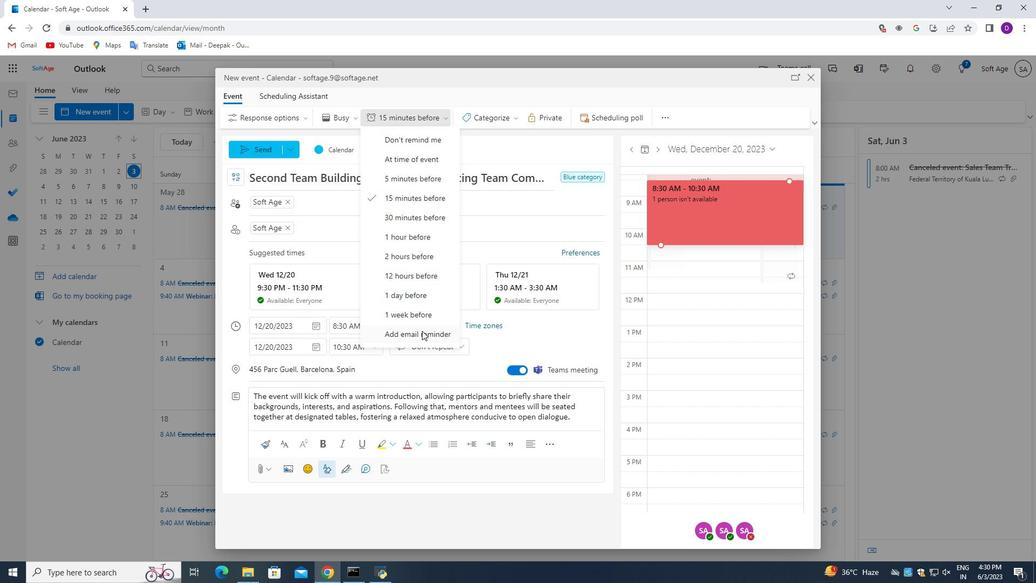 
Action: Mouse pressed left at (422, 332)
Screenshot: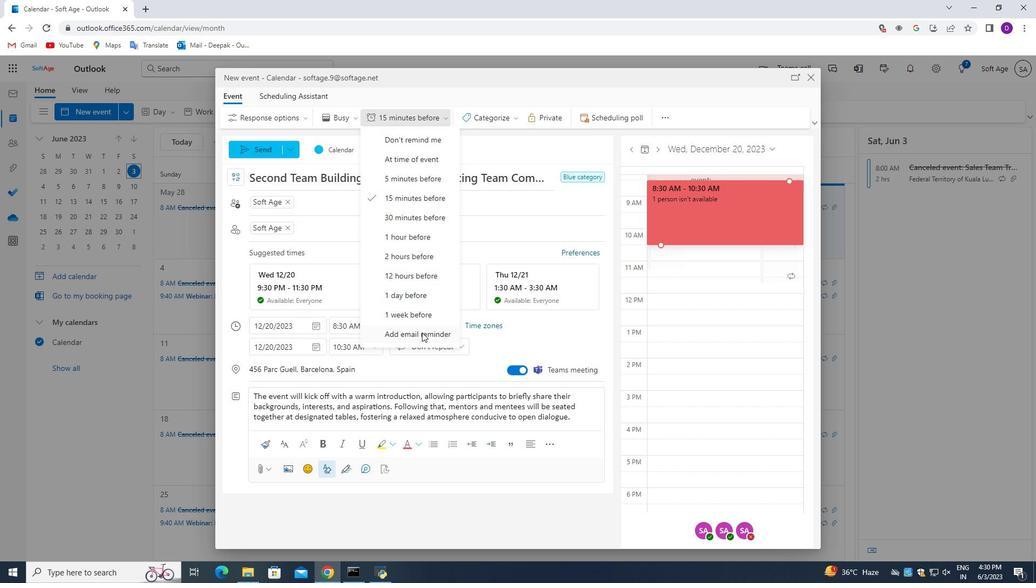 
Action: Mouse moved to (399, 241)
Screenshot: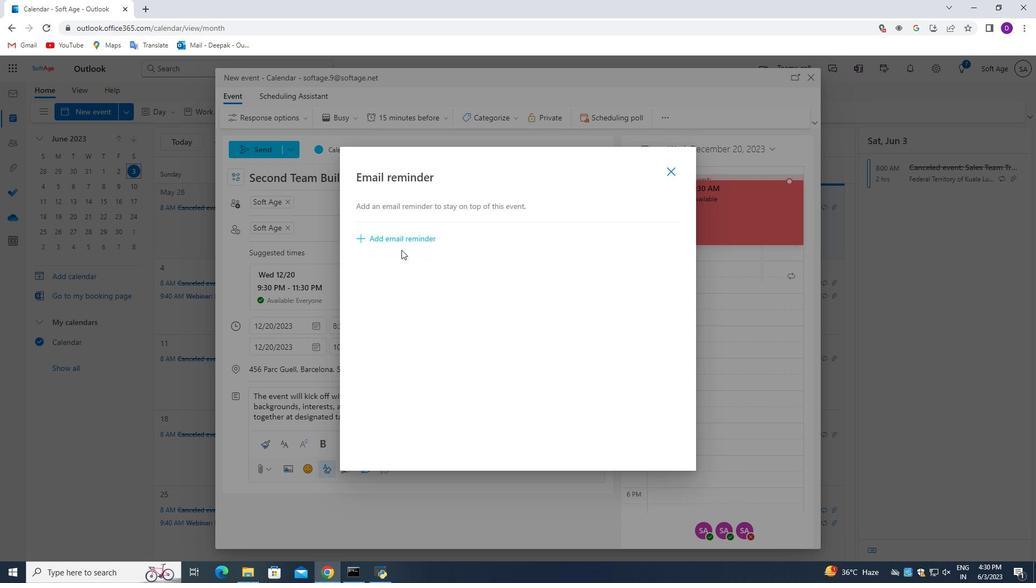 
Action: Mouse pressed left at (399, 241)
Screenshot: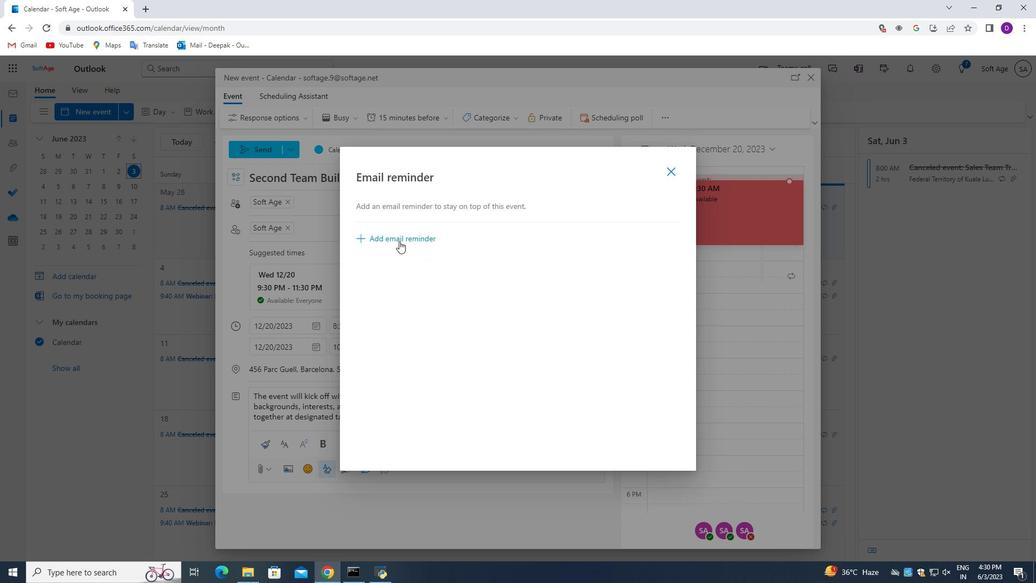 
Action: Mouse moved to (436, 235)
Screenshot: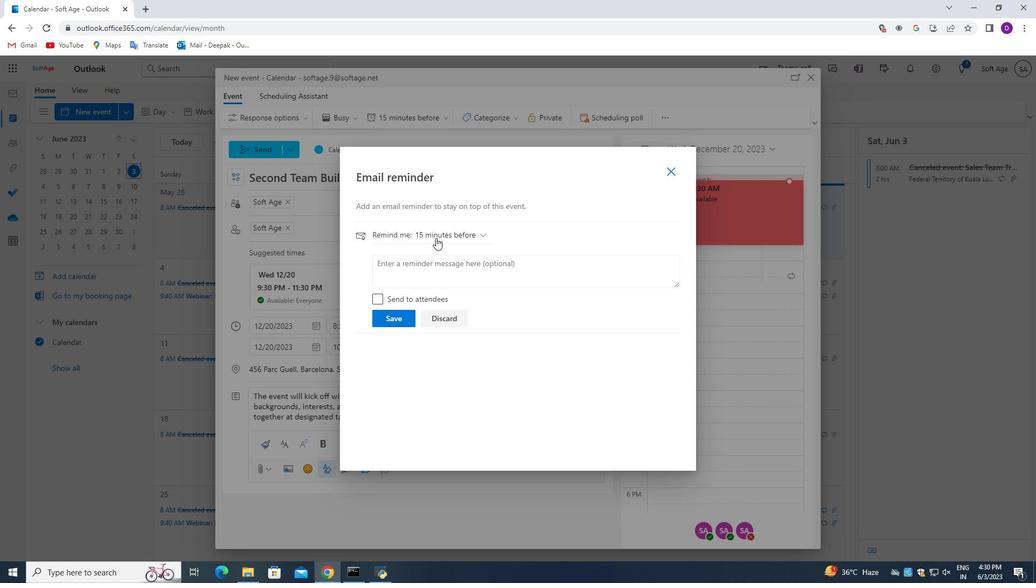 
Action: Mouse pressed left at (436, 235)
Screenshot: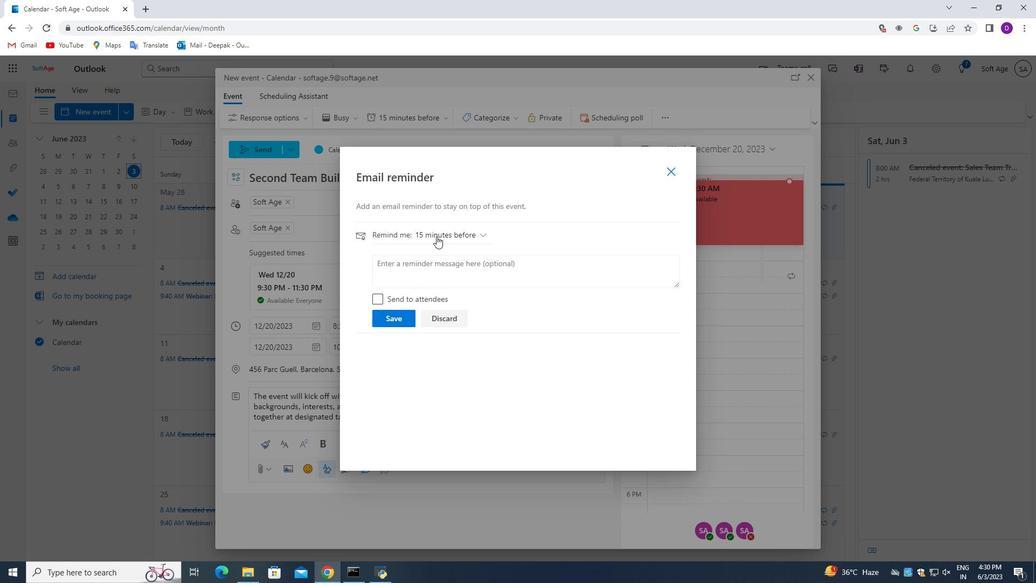 
Action: Mouse moved to (436, 423)
Screenshot: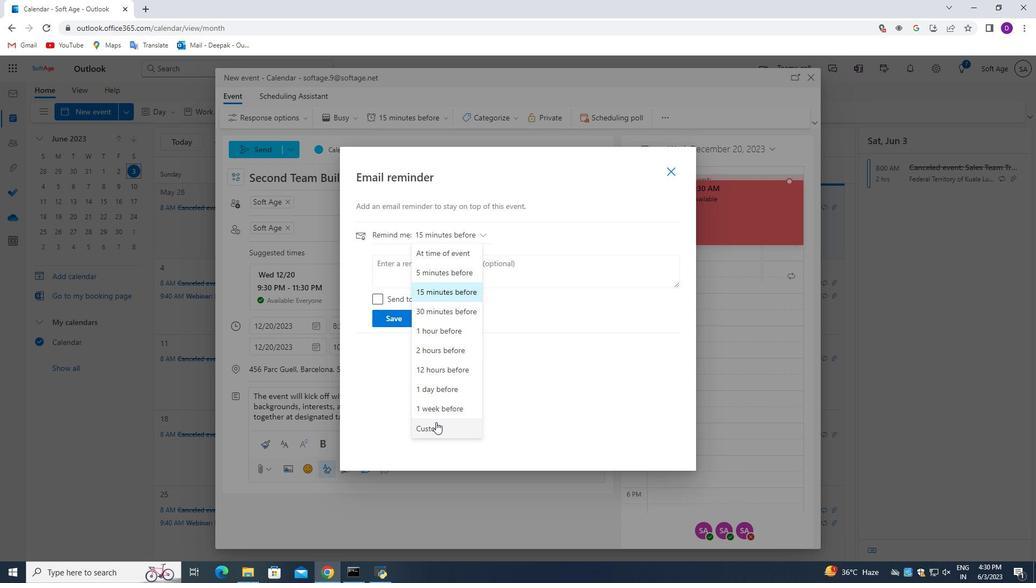 
Action: Mouse pressed left at (436, 423)
Screenshot: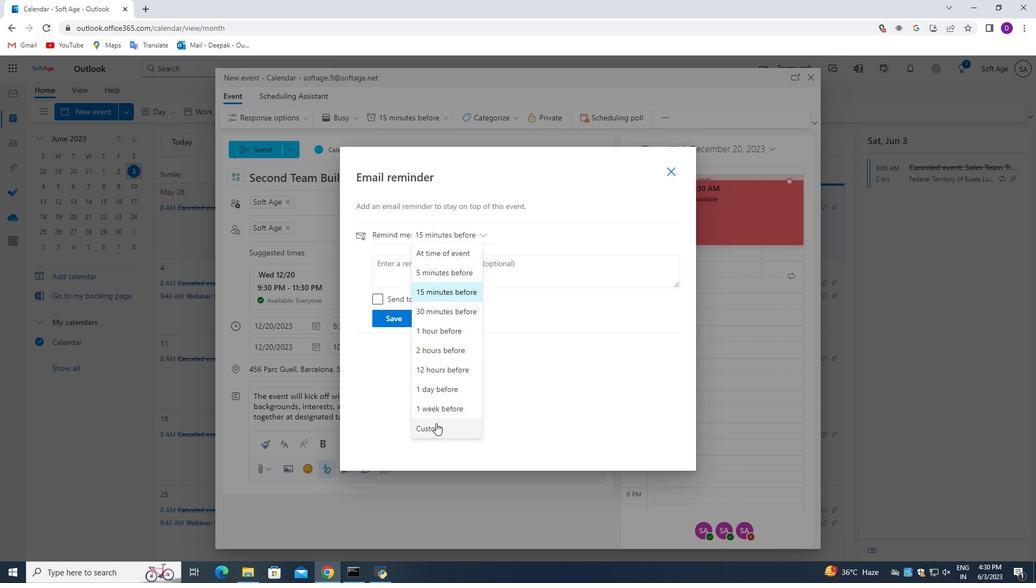 
Action: Mouse moved to (407, 297)
Screenshot: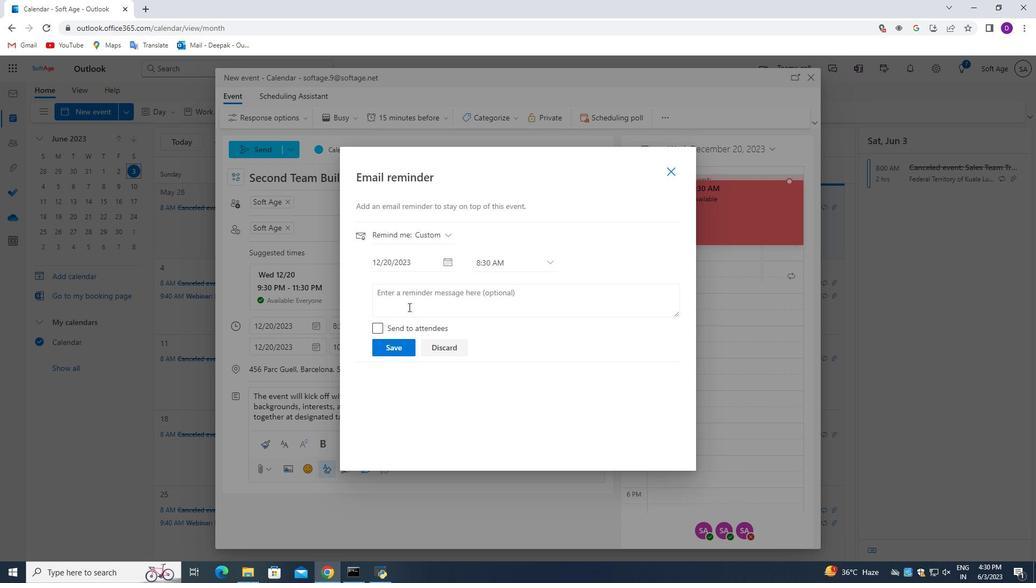 
Action: Mouse pressed left at (407, 297)
Screenshot: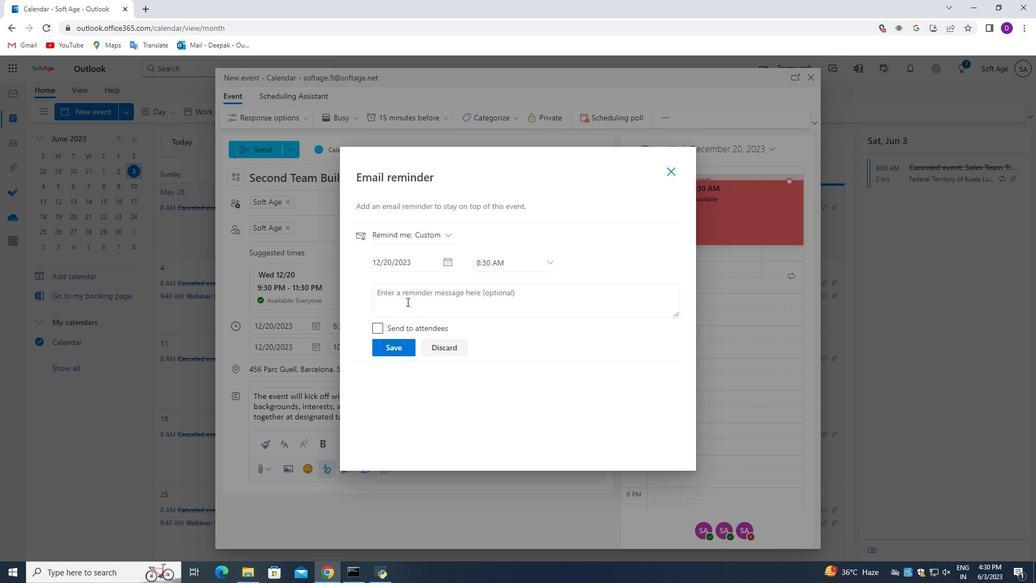 
Action: Key pressed 651
Screenshot: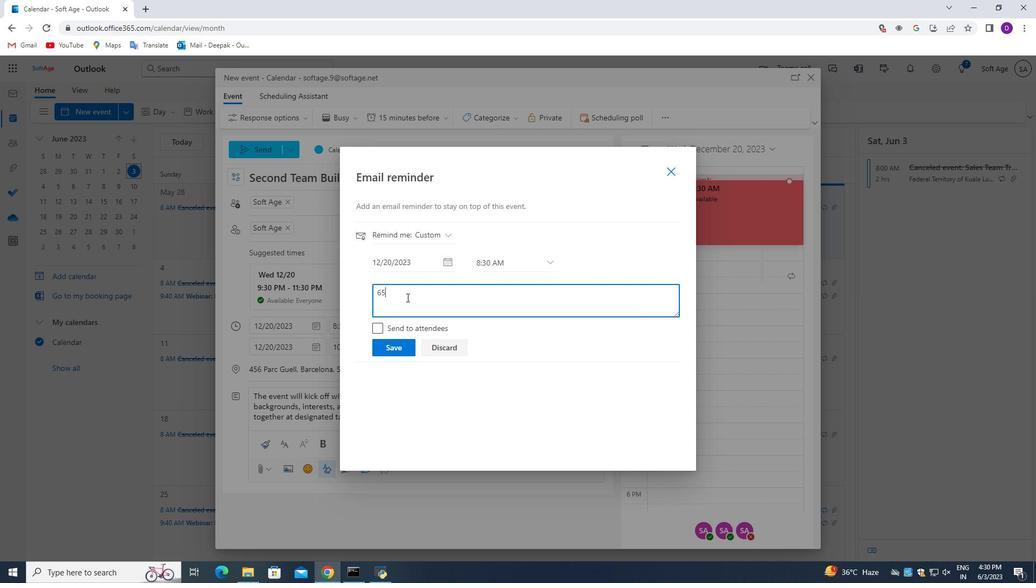 
Action: Mouse moved to (401, 348)
Screenshot: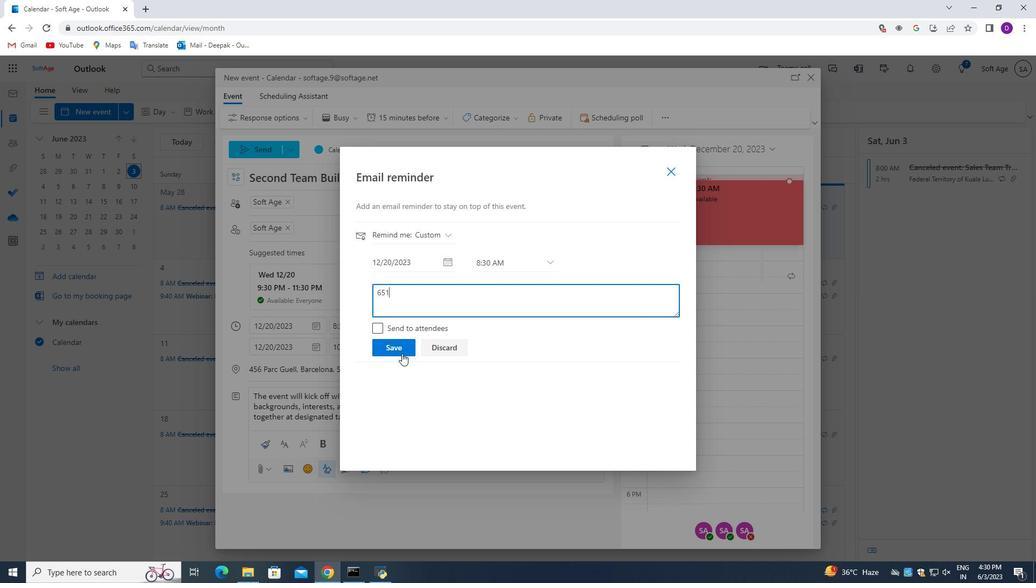 
Action: Mouse pressed left at (401, 348)
Screenshot: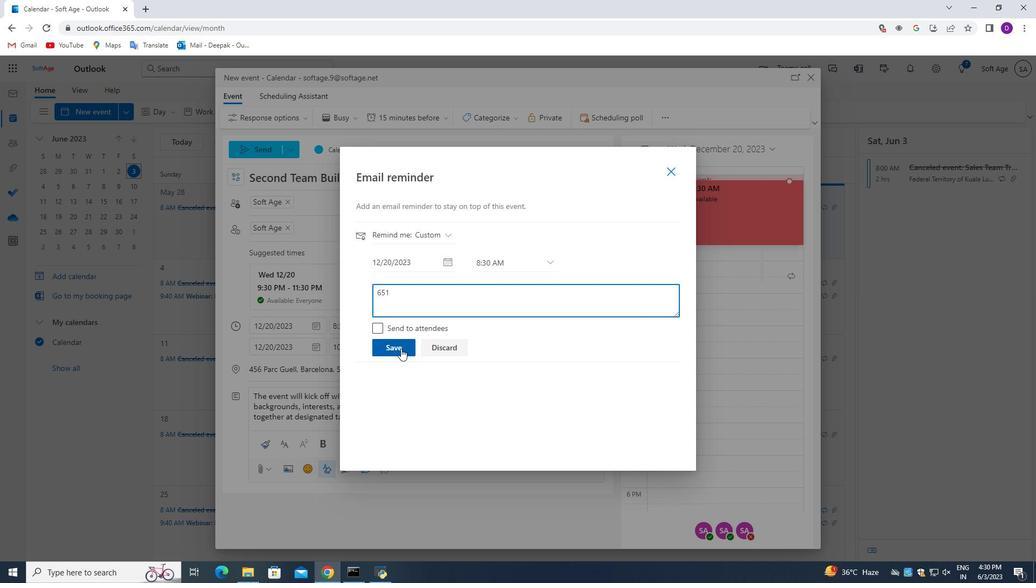 
Action: Mouse moved to (672, 172)
Screenshot: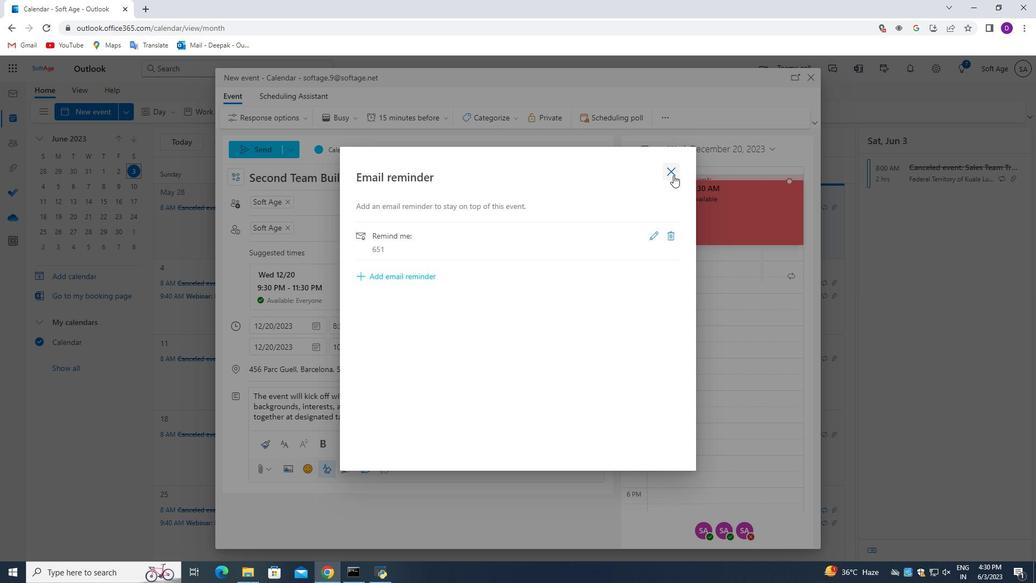 
Action: Mouse pressed left at (672, 172)
Screenshot: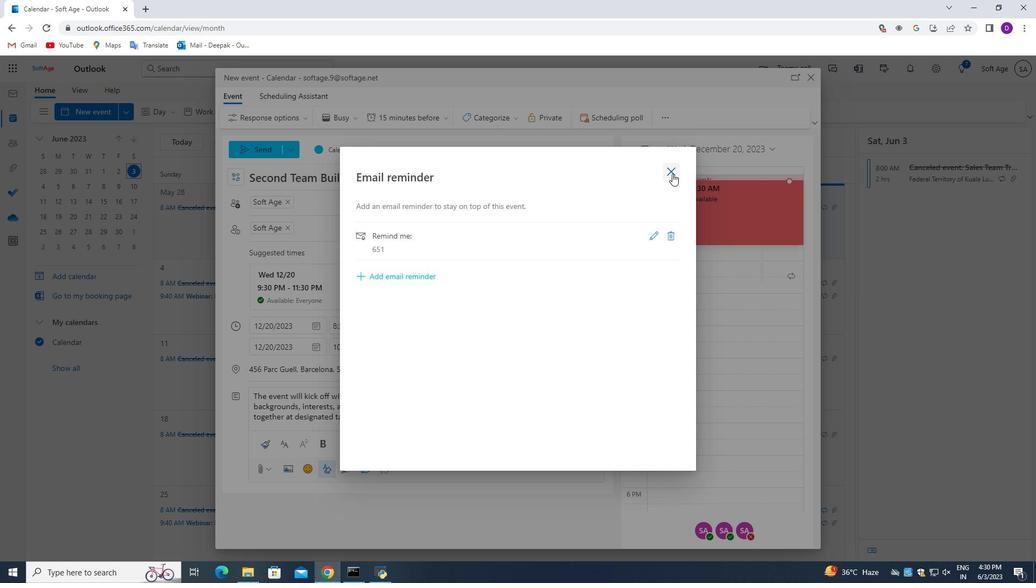 
Action: Mouse moved to (252, 285)
Screenshot: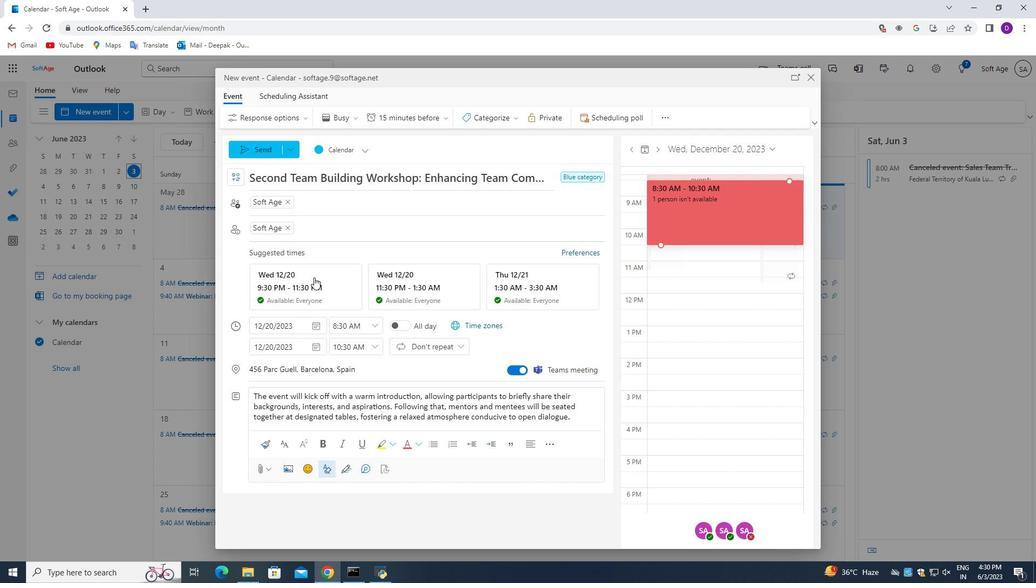 
Action: Mouse scrolled (252, 286) with delta (0, 0)
Screenshot: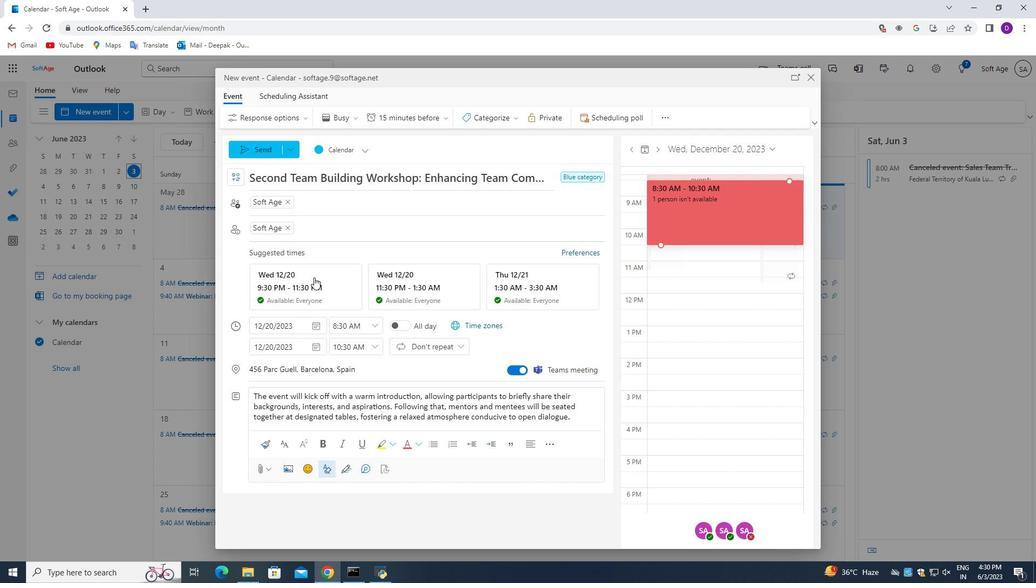 
Action: Mouse moved to (250, 282)
Screenshot: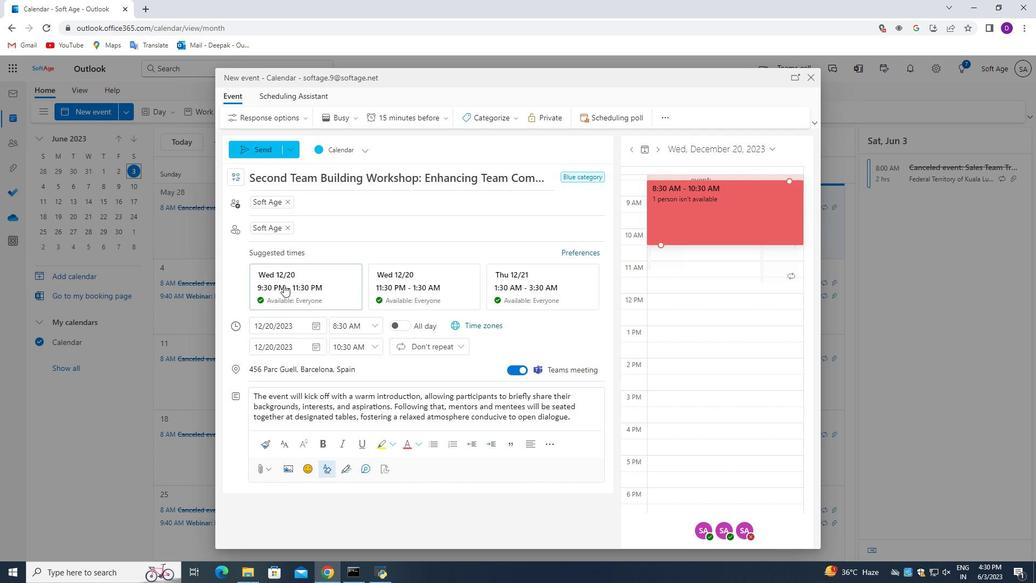 
Action: Mouse scrolled (250, 282) with delta (0, 0)
Screenshot: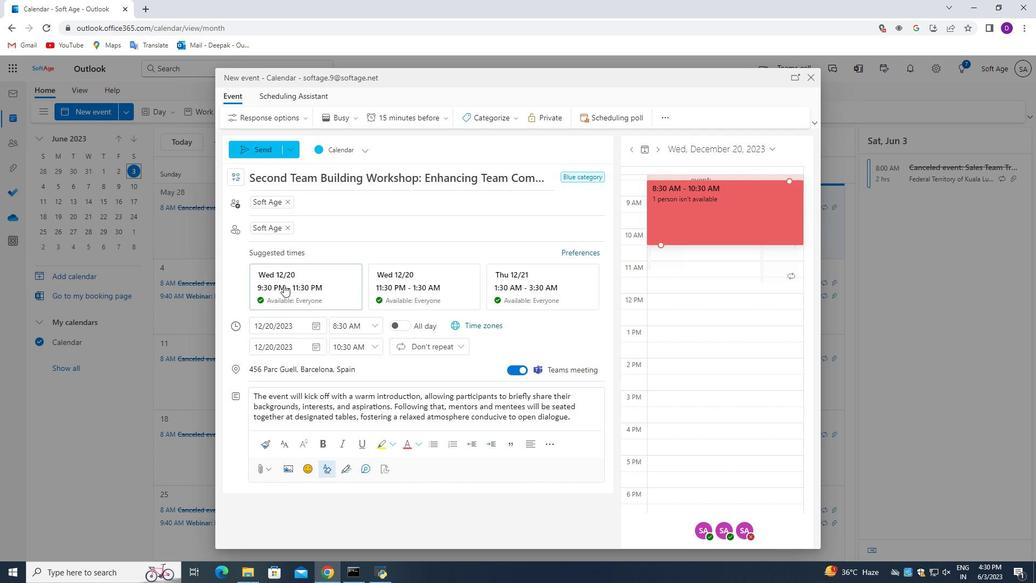 
Action: Mouse moved to (248, 275)
Screenshot: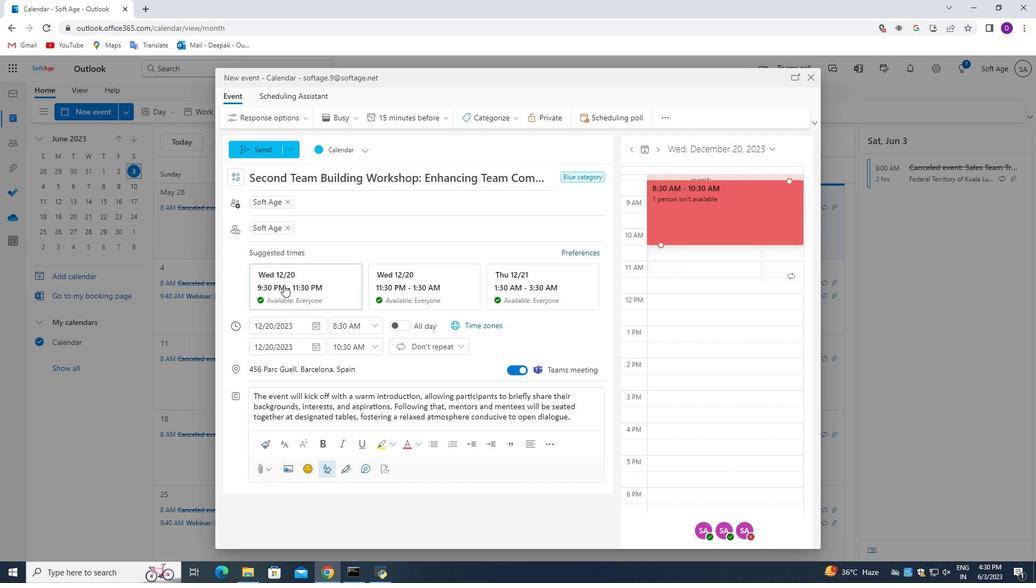
Action: Mouse scrolled (248, 276) with delta (0, 0)
Screenshot: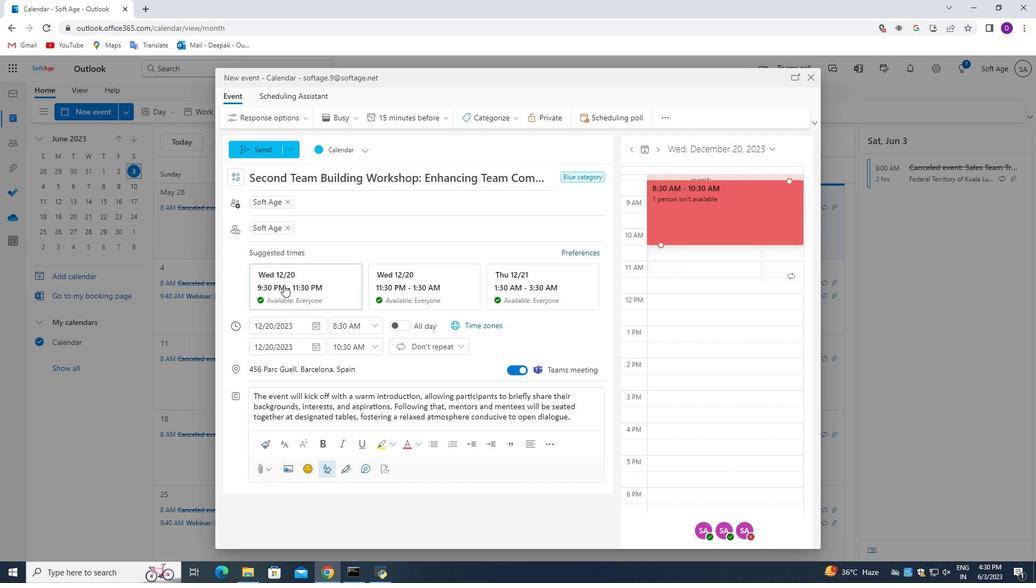 
Action: Mouse moved to (248, 266)
Screenshot: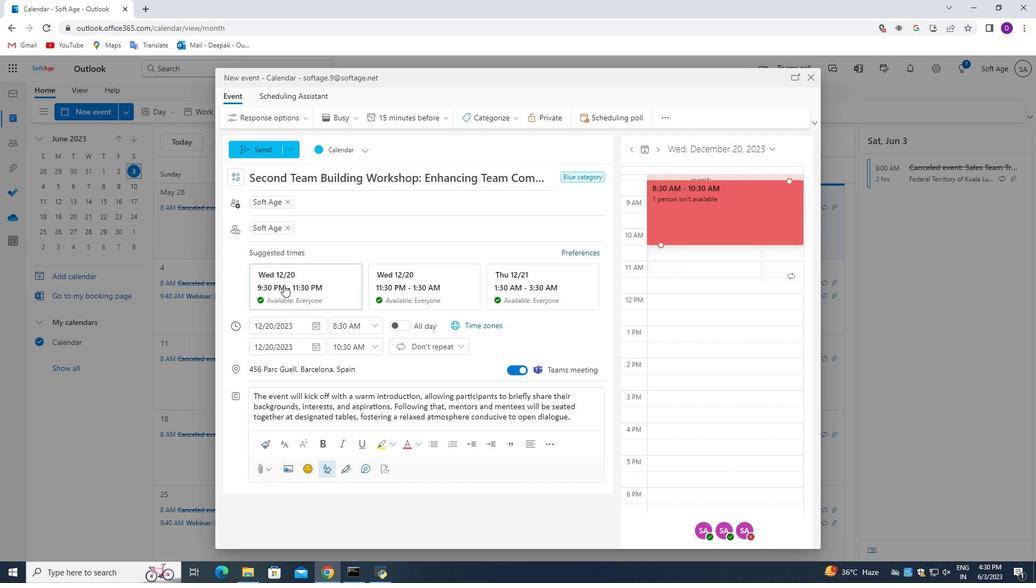 
Action: Mouse scrolled (248, 266) with delta (0, 0)
Screenshot: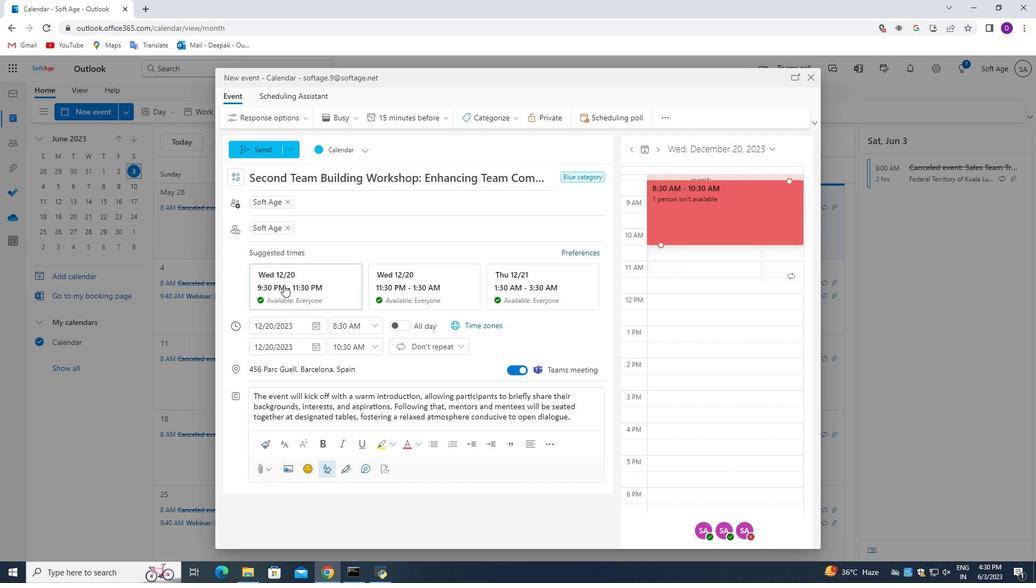 
Action: Mouse moved to (261, 147)
Screenshot: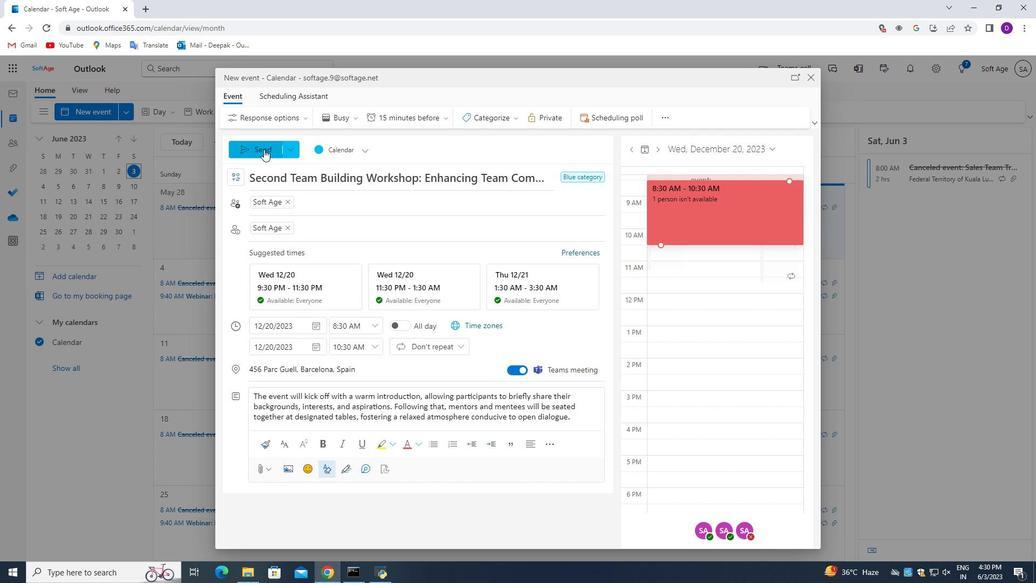 
Action: Mouse pressed left at (261, 147)
Screenshot: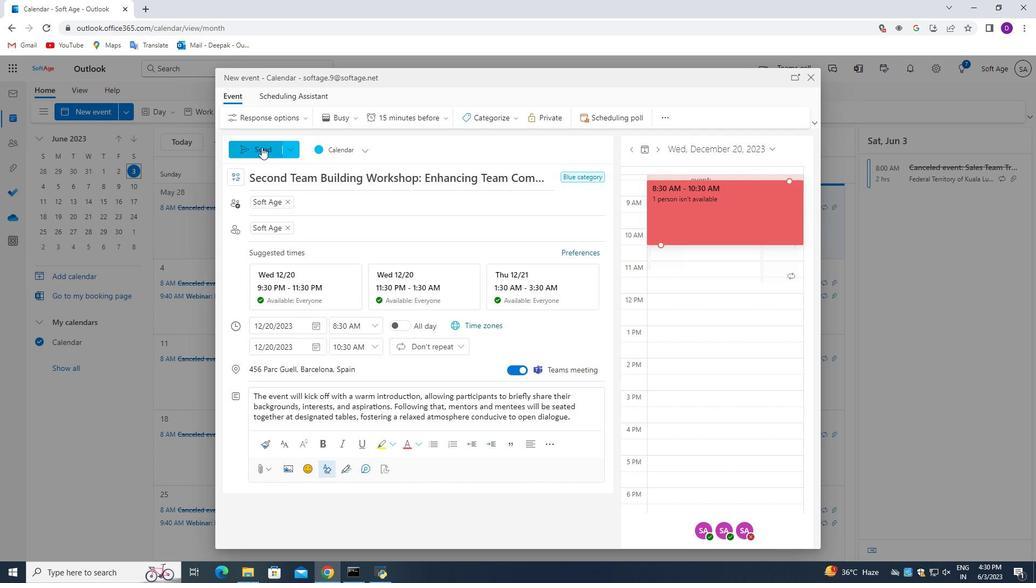 
Action: Mouse moved to (296, 261)
Screenshot: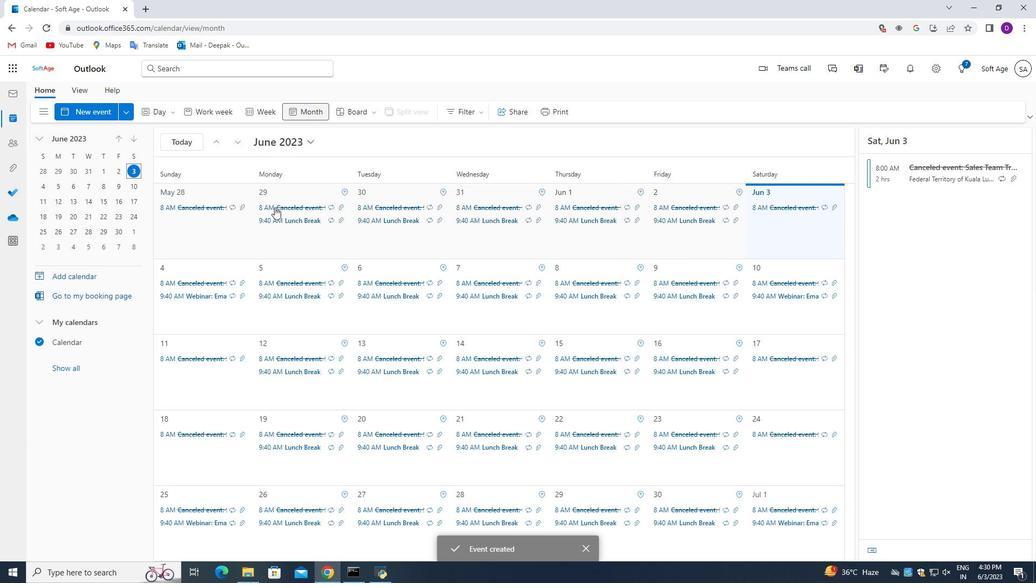 
